 Task: Add a signature Gary Collins containing 'Have a great Memorial Day, Gary Collins' to email address softage.1@softage.net and add a folder Jewelry
Action: Mouse moved to (107, 118)
Screenshot: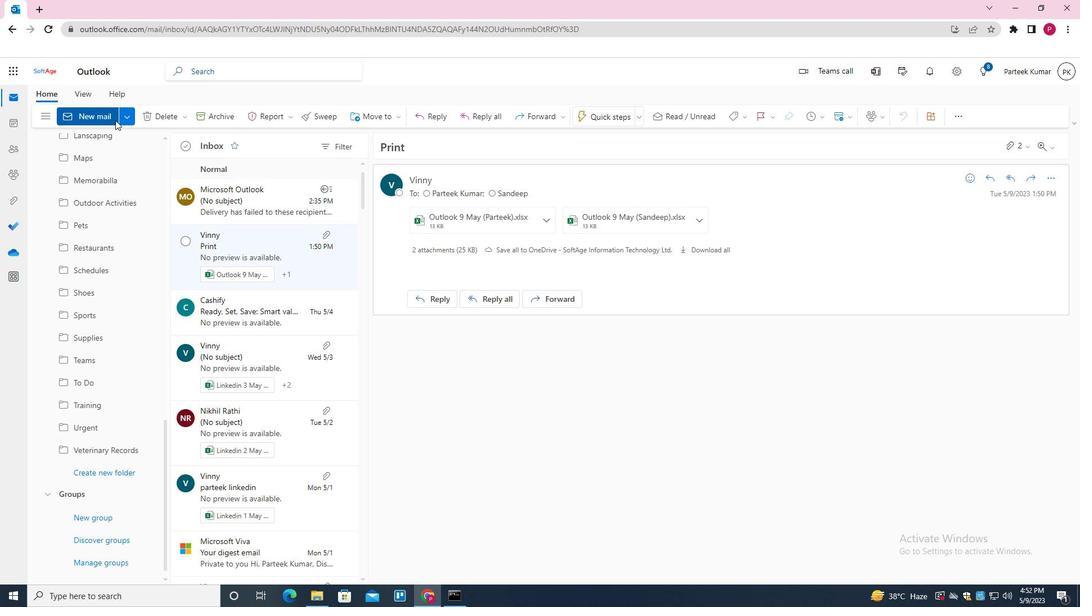 
Action: Mouse pressed left at (107, 118)
Screenshot: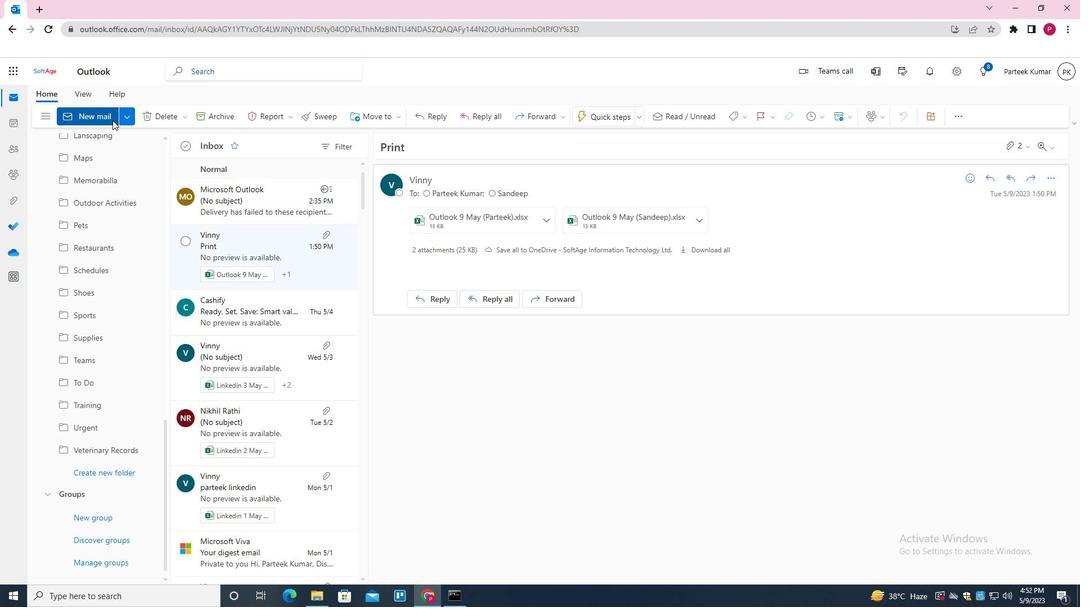 
Action: Mouse moved to (467, 256)
Screenshot: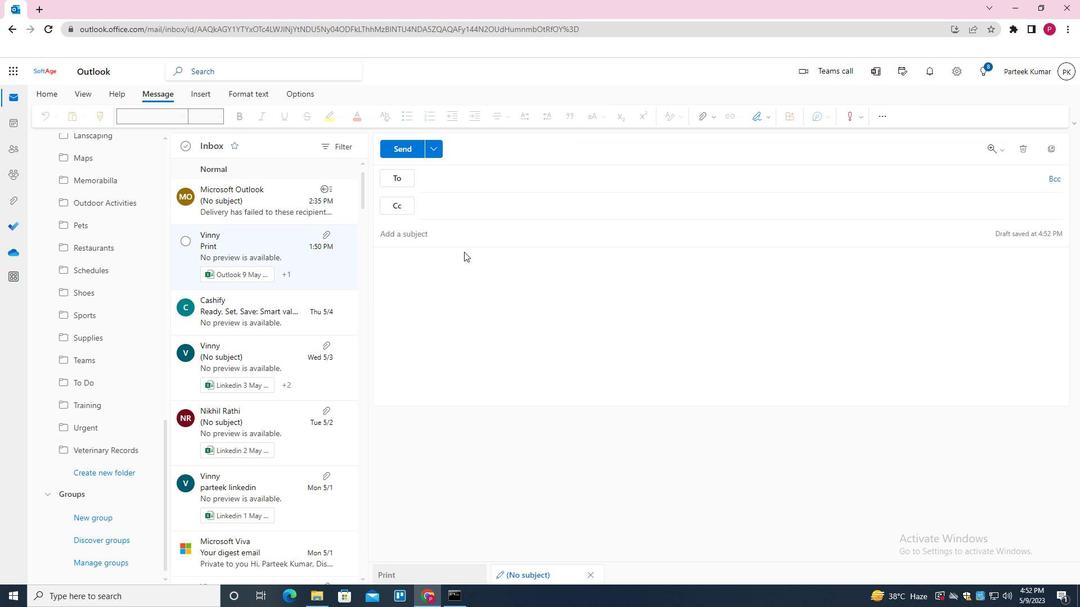 
Action: Mouse pressed left at (467, 256)
Screenshot: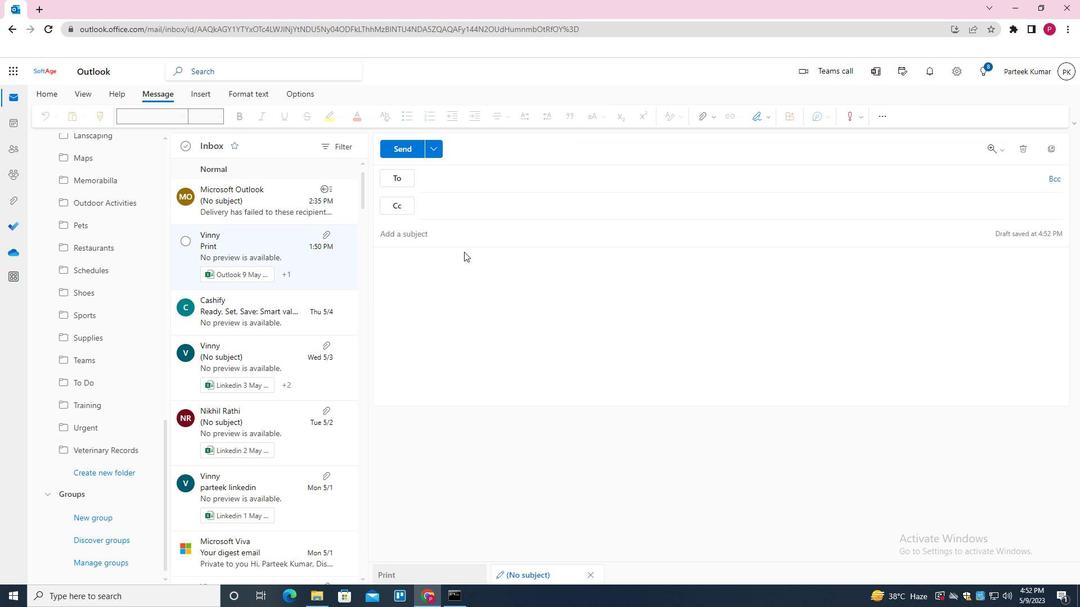 
Action: Mouse moved to (669, 301)
Screenshot: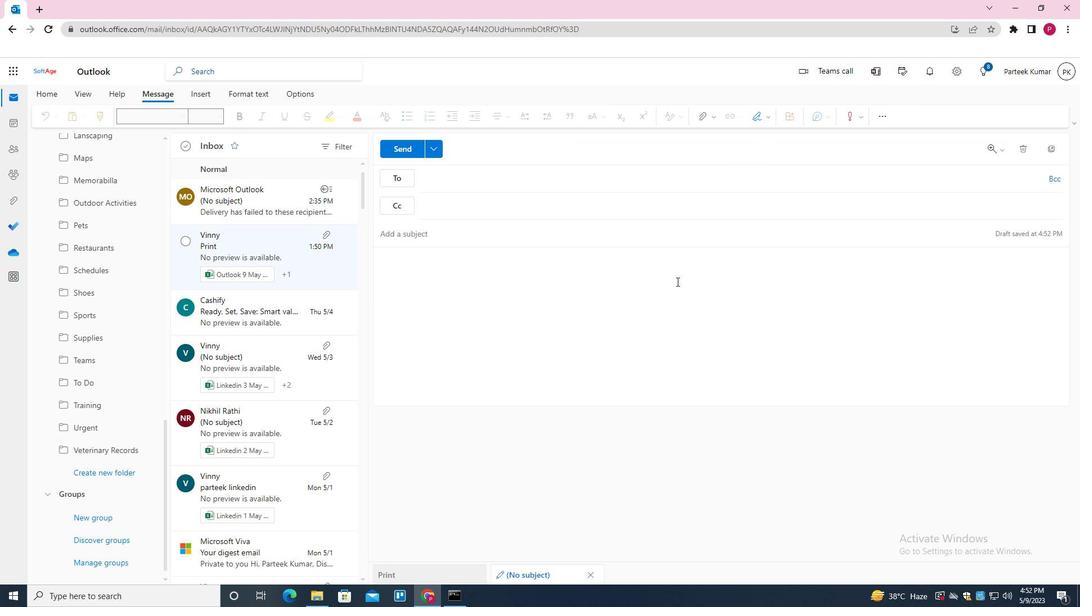 
Action: Mouse pressed left at (669, 301)
Screenshot: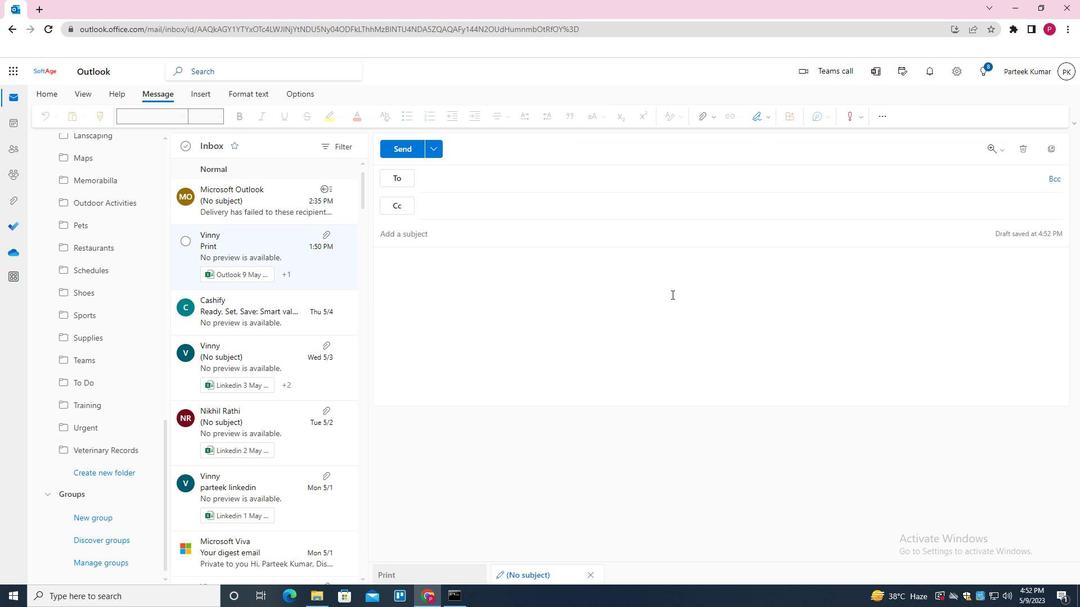 
Action: Mouse moved to (769, 116)
Screenshot: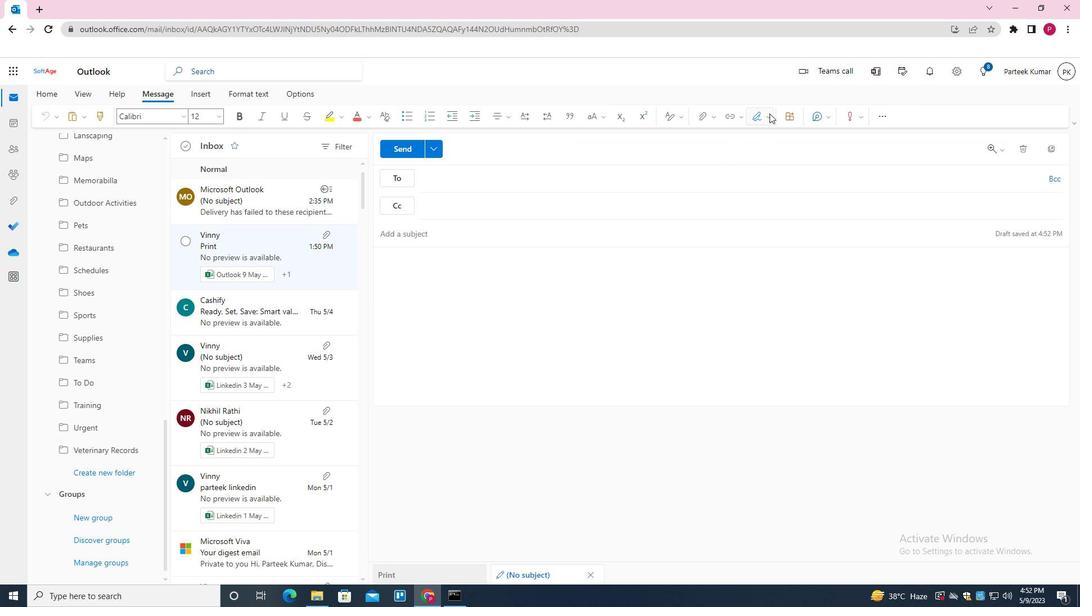 
Action: Mouse pressed left at (769, 116)
Screenshot: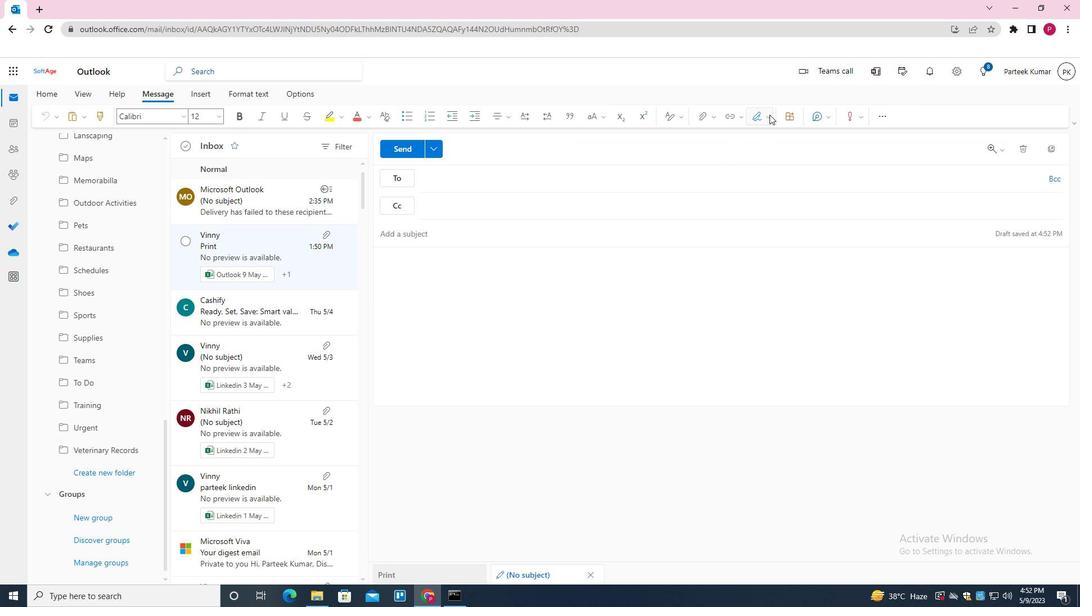 
Action: Mouse moved to (702, 451)
Screenshot: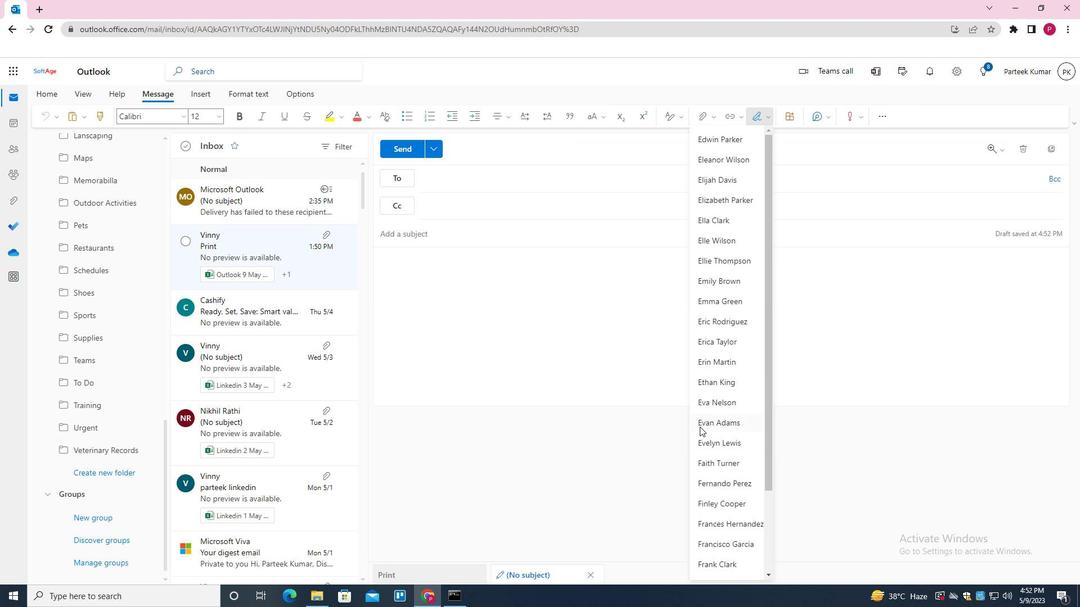 
Action: Mouse scrolled (702, 451) with delta (0, 0)
Screenshot: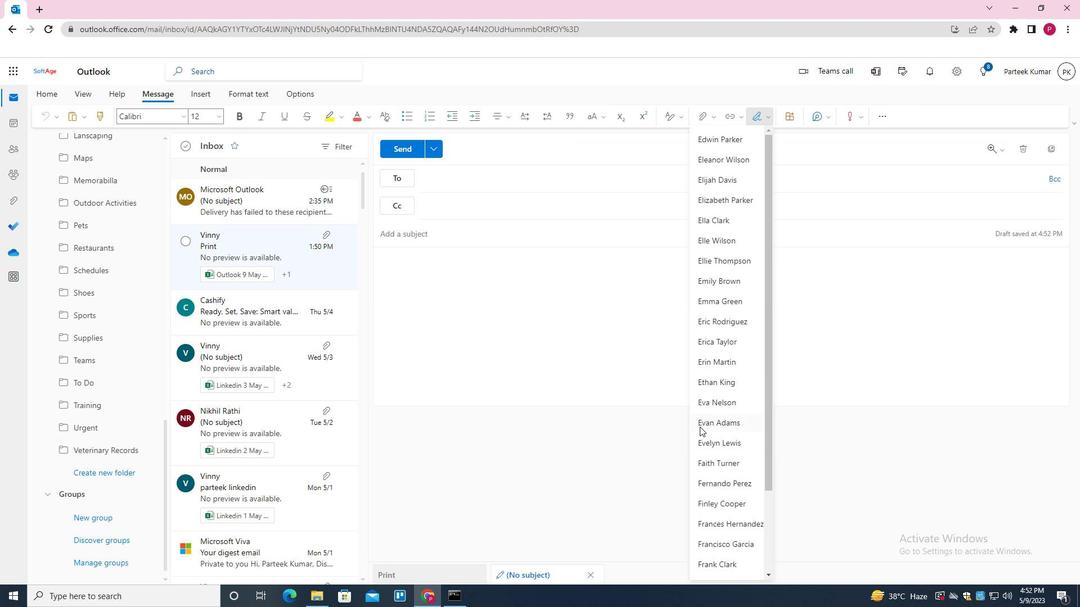 
Action: Mouse moved to (702, 456)
Screenshot: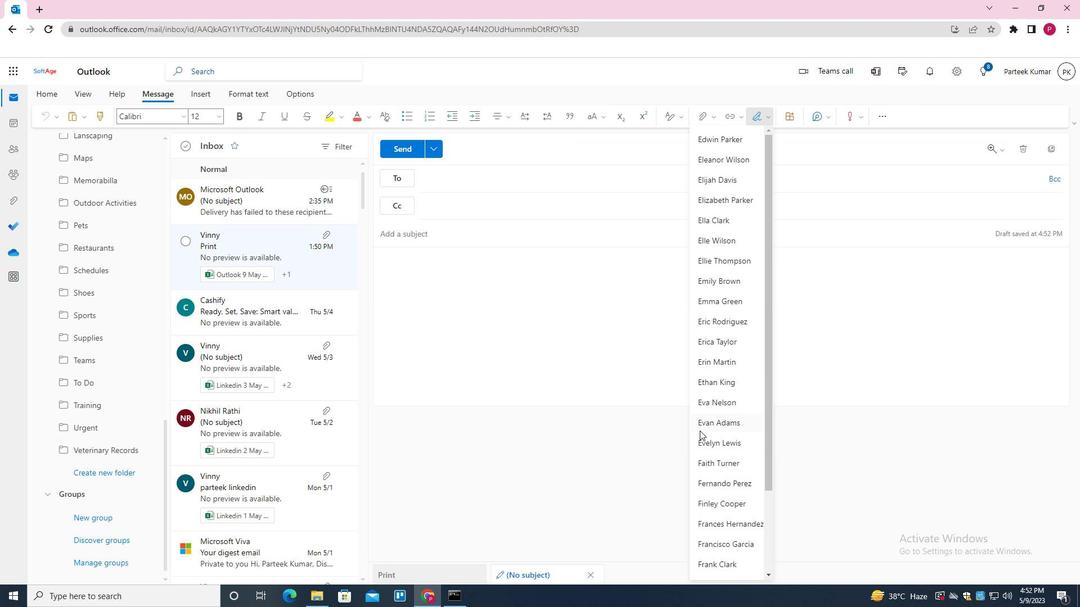 
Action: Mouse scrolled (702, 455) with delta (0, 0)
Screenshot: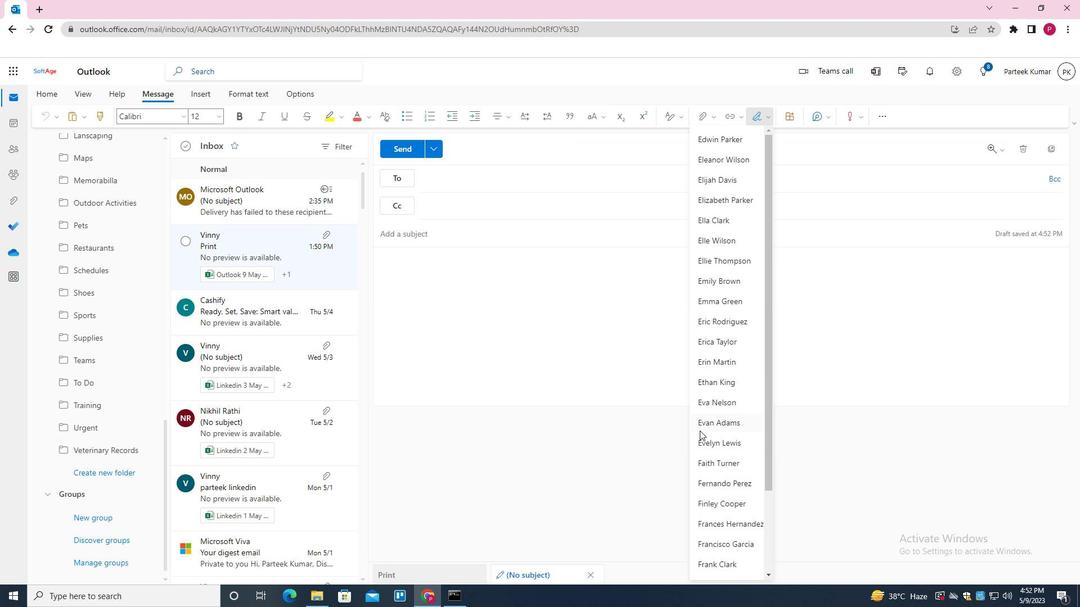 
Action: Mouse moved to (702, 462)
Screenshot: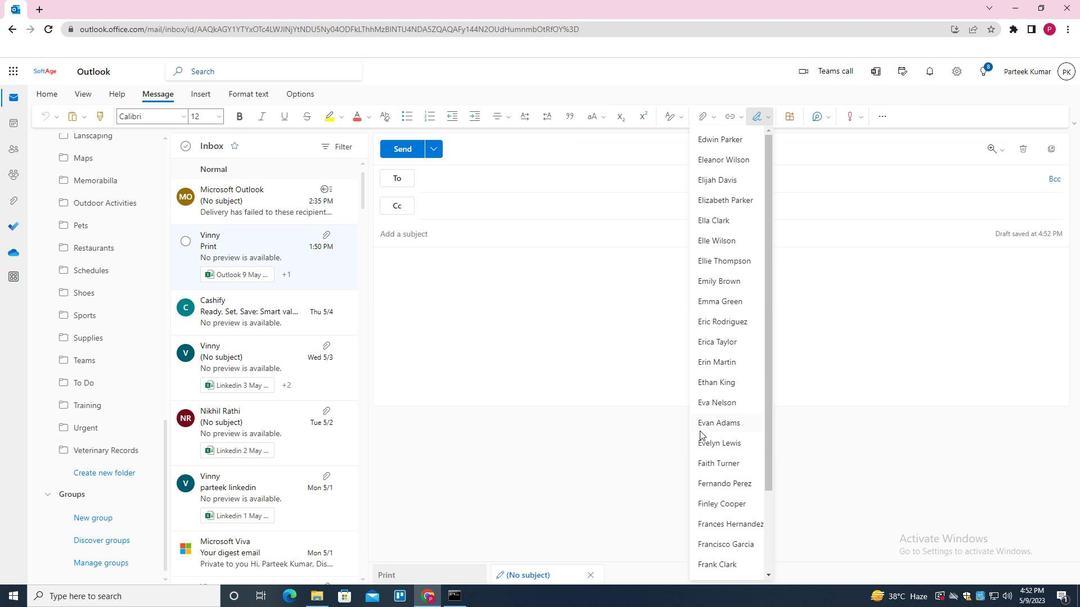 
Action: Mouse scrolled (702, 461) with delta (0, 0)
Screenshot: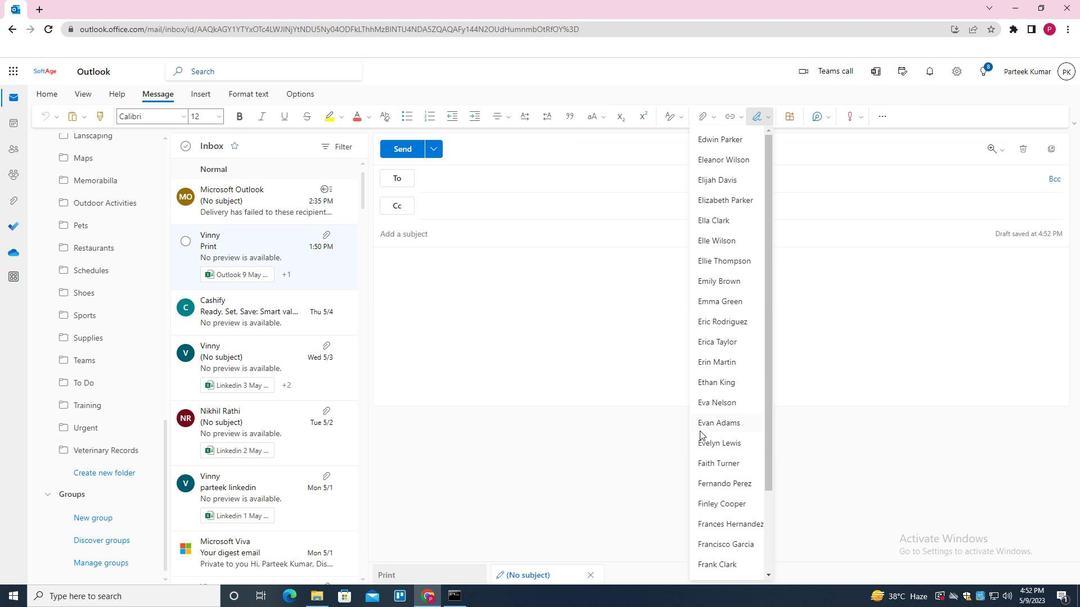 
Action: Mouse moved to (703, 466)
Screenshot: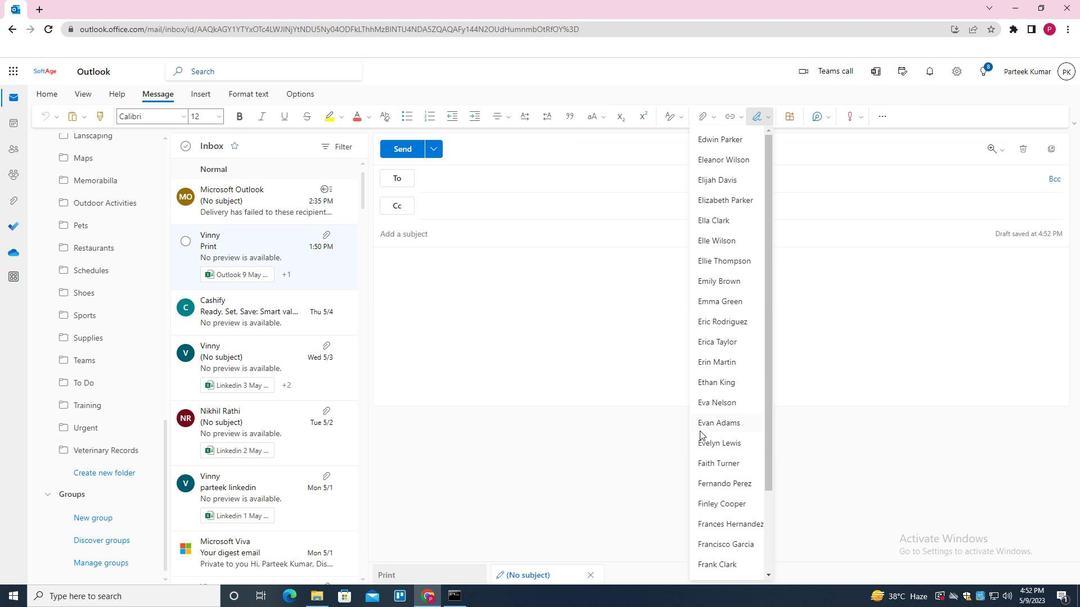 
Action: Mouse scrolled (703, 465) with delta (0, 0)
Screenshot: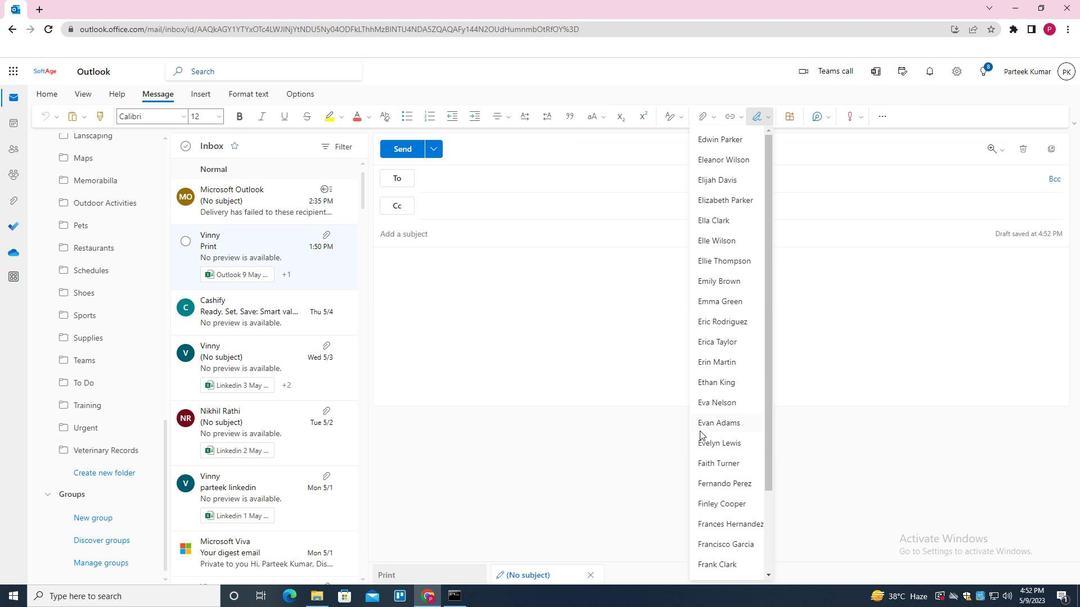 
Action: Mouse moved to (704, 473)
Screenshot: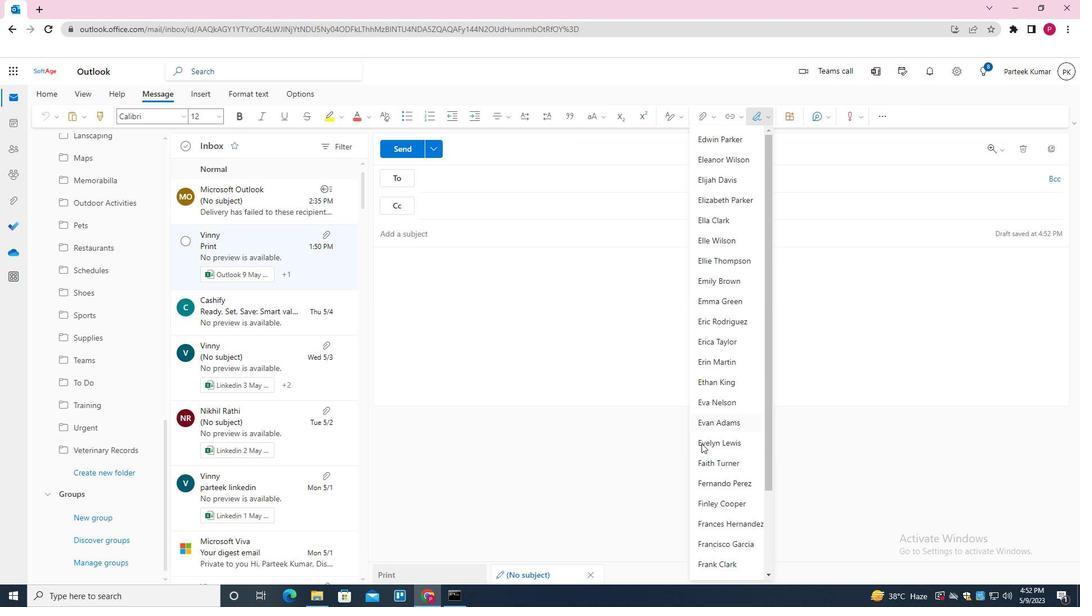 
Action: Mouse scrolled (704, 473) with delta (0, 0)
Screenshot: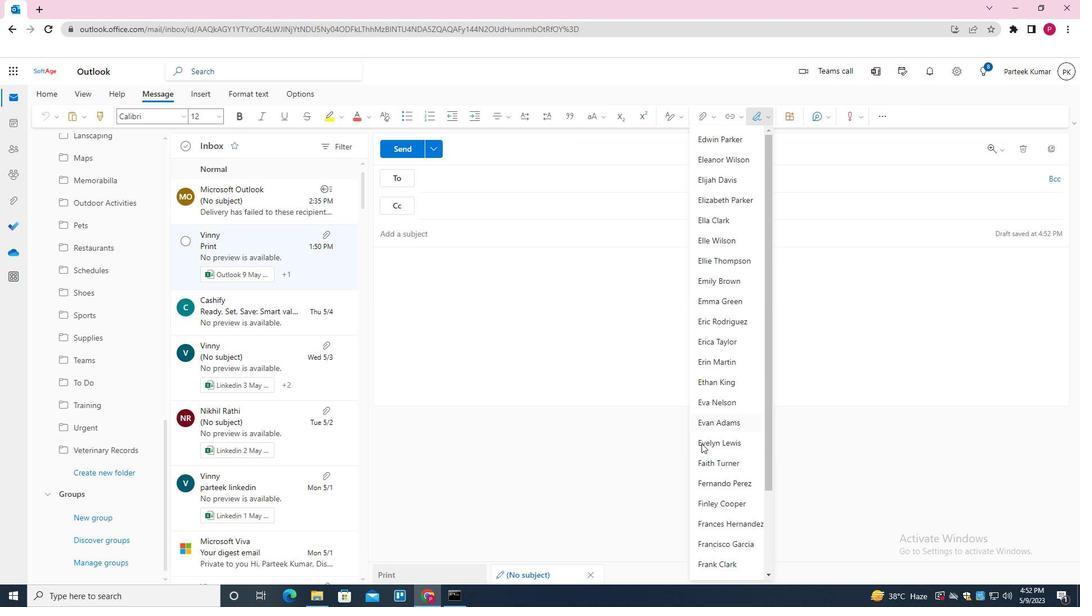 
Action: Mouse moved to (724, 567)
Screenshot: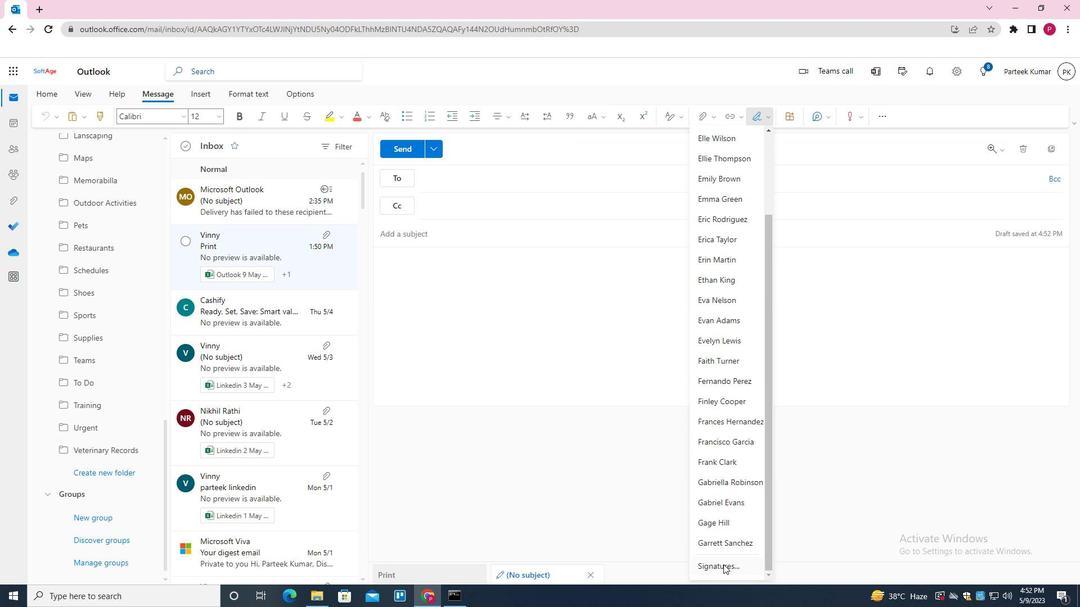 
Action: Mouse pressed left at (724, 567)
Screenshot: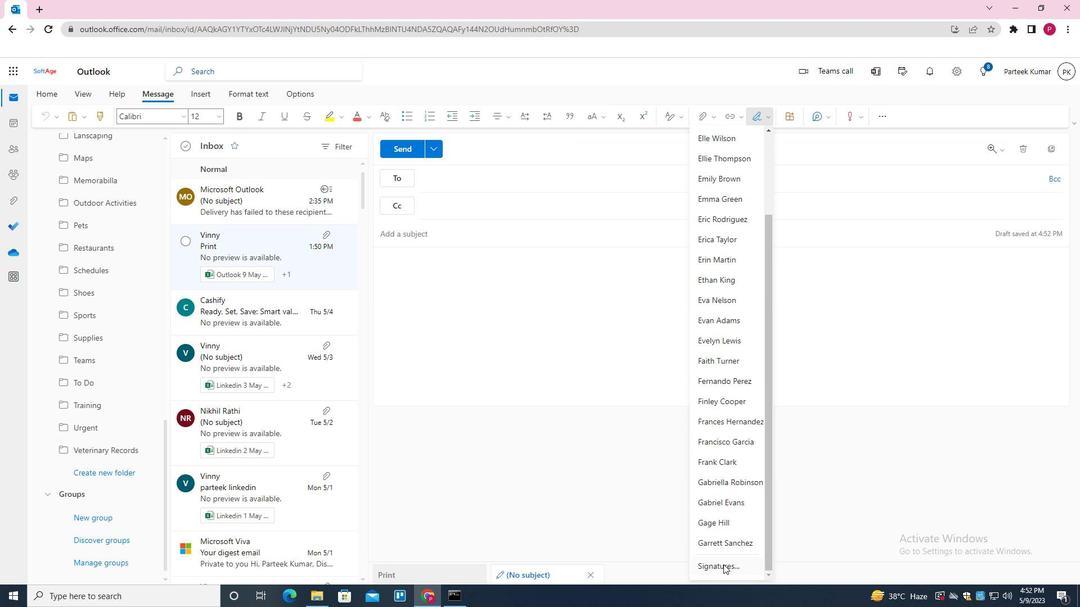
Action: Mouse moved to (467, 185)
Screenshot: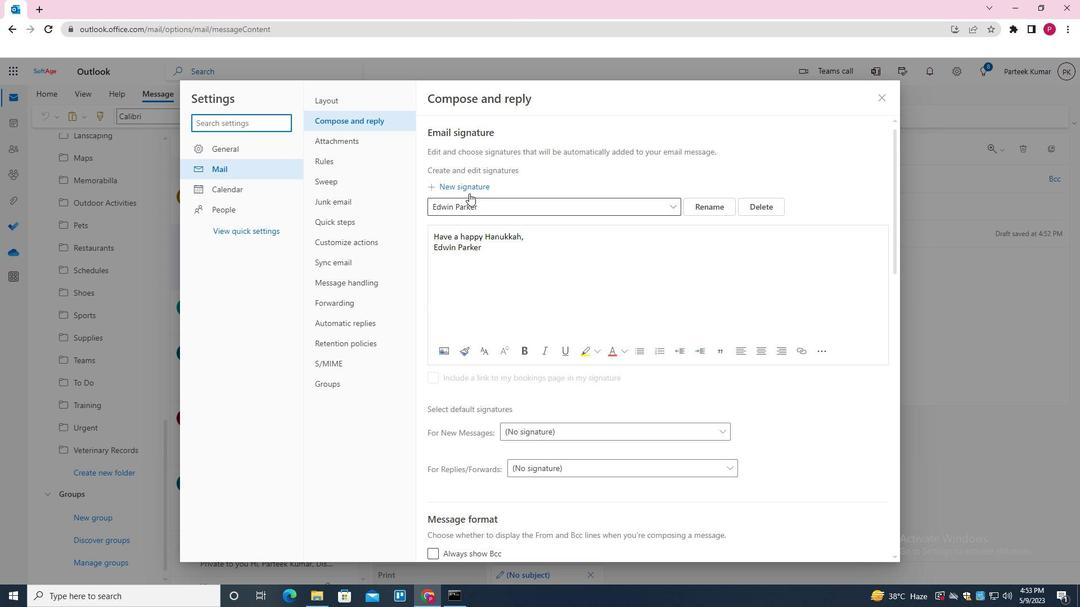
Action: Mouse pressed left at (467, 185)
Screenshot: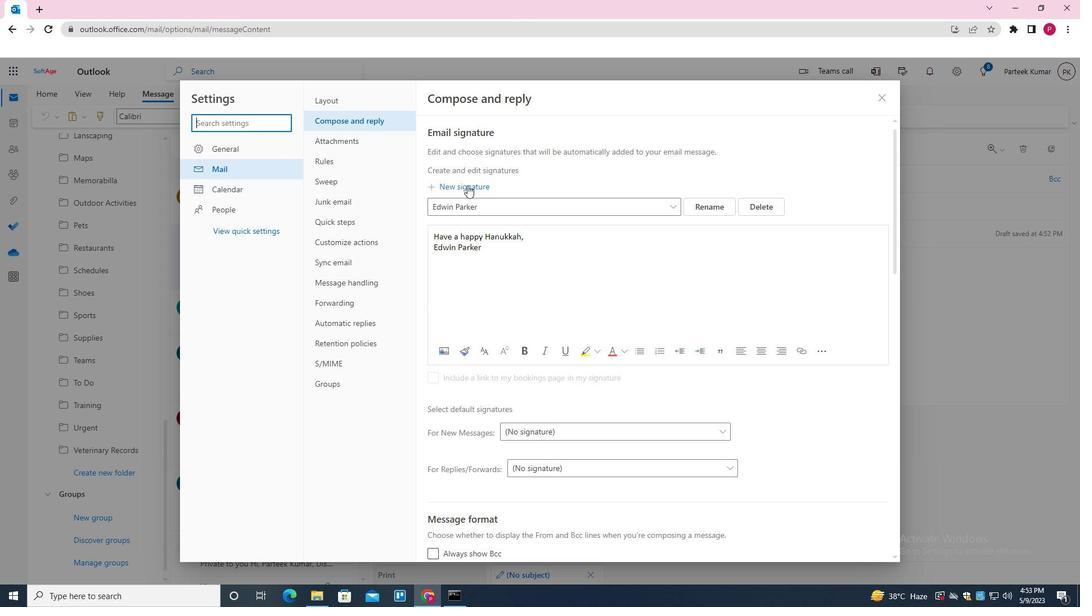 
Action: Mouse moved to (476, 204)
Screenshot: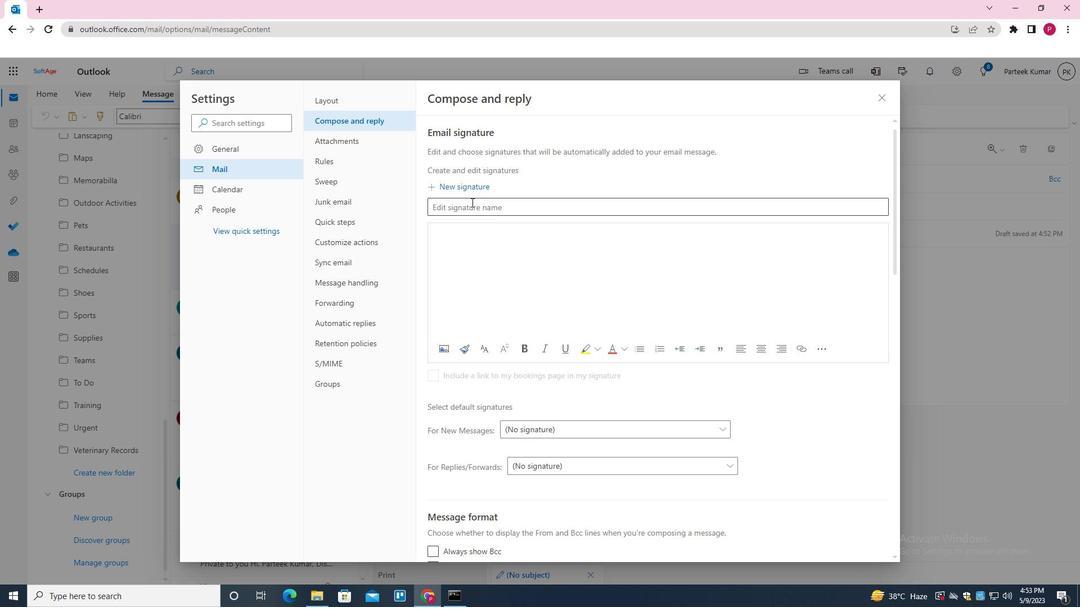 
Action: Mouse pressed left at (476, 204)
Screenshot: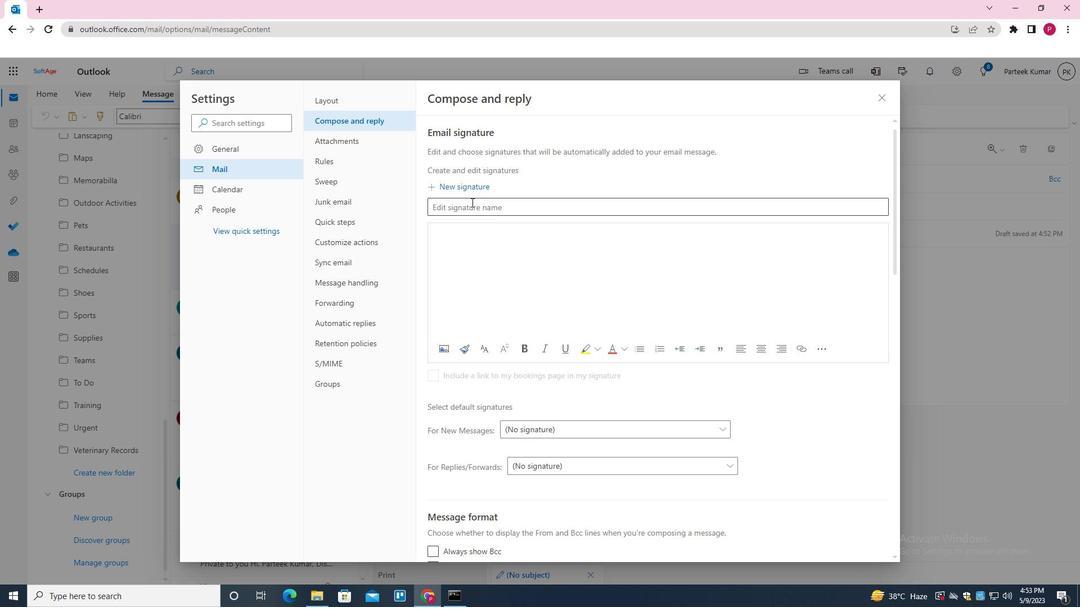 
Action: Mouse moved to (478, 204)
Screenshot: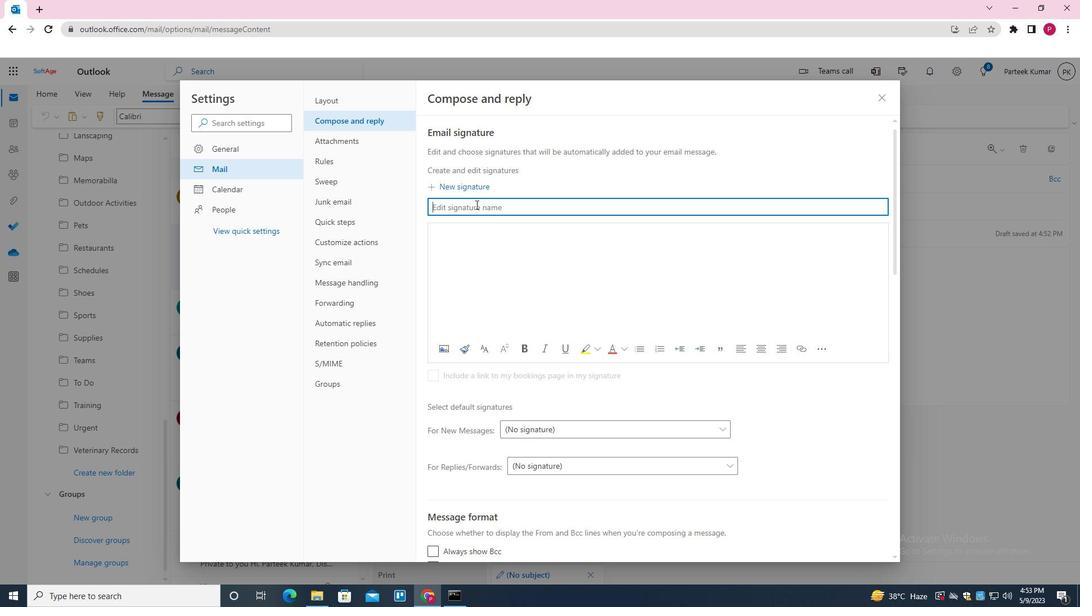 
Action: Key pressed <Key.shift>GARRY<Key.space><Key.shift>COLLINS
Screenshot: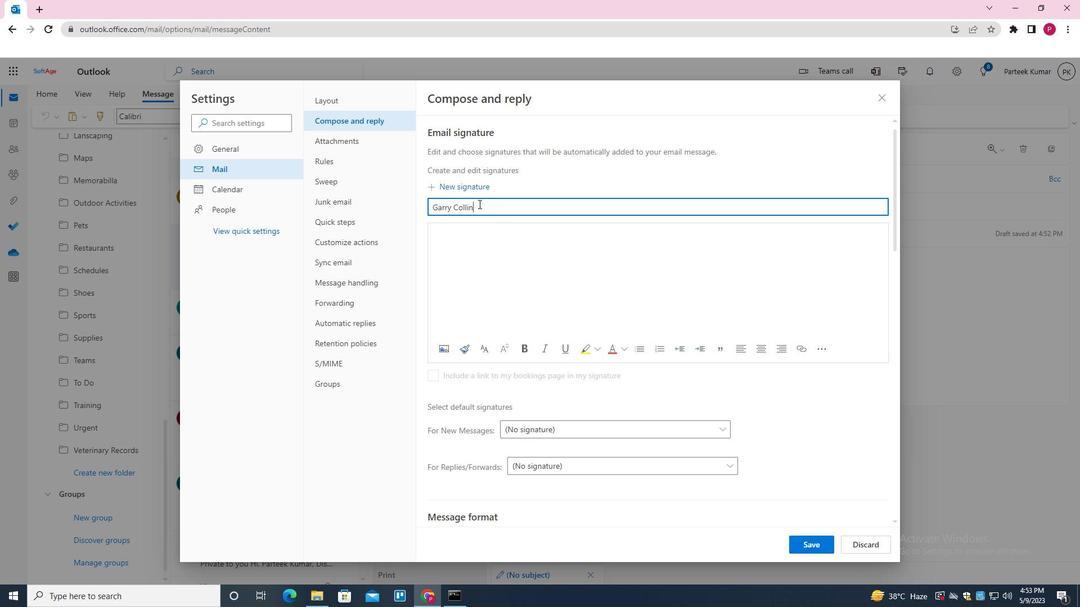 
Action: Mouse moved to (461, 232)
Screenshot: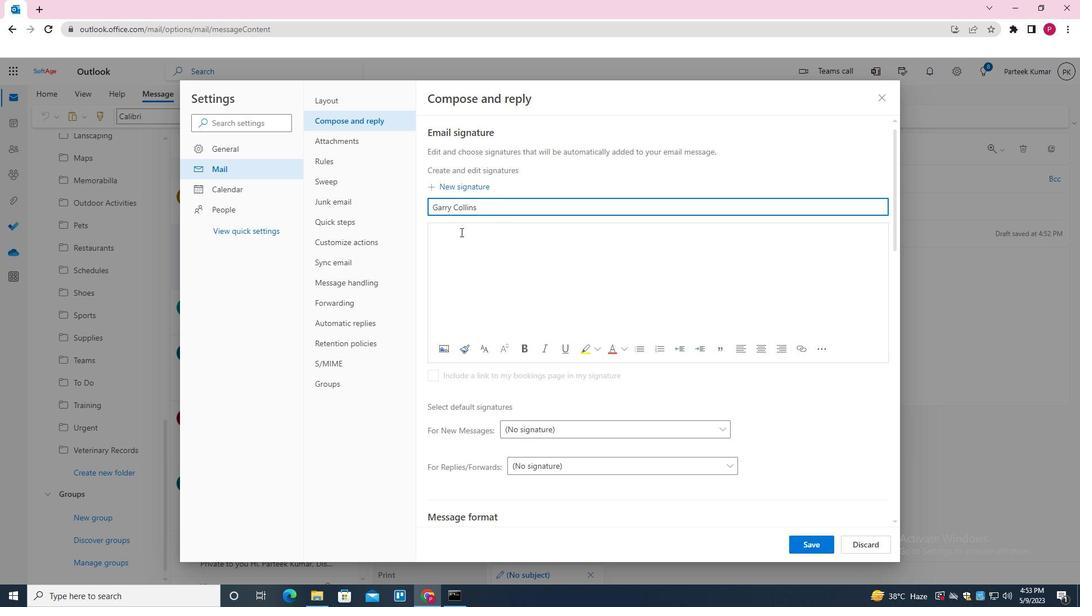 
Action: Mouse pressed left at (461, 232)
Screenshot: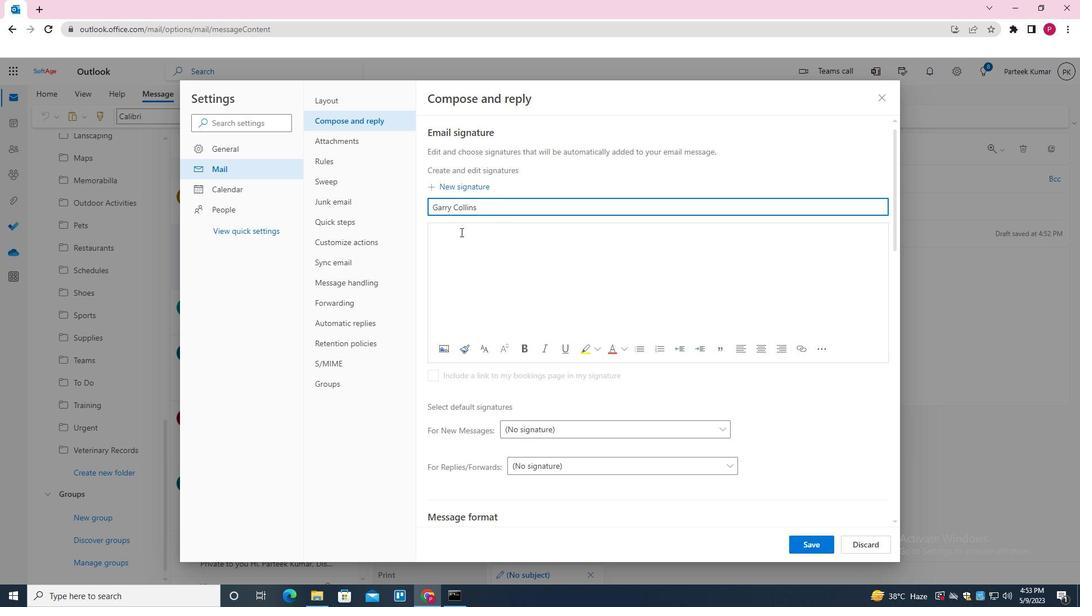 
Action: Mouse moved to (461, 234)
Screenshot: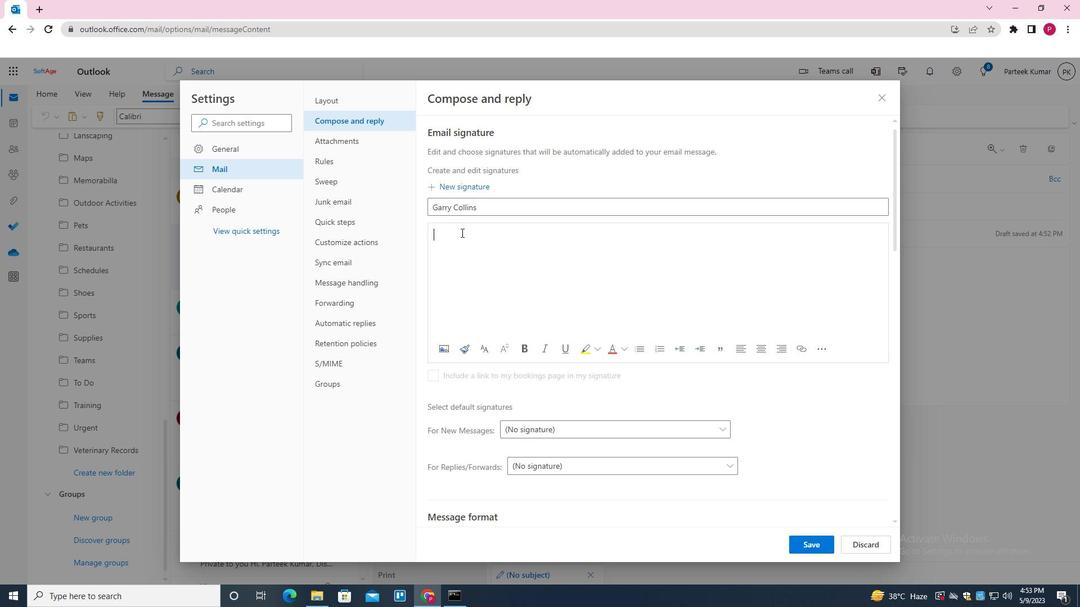 
Action: Key pressed <Key.shift>HAVE<Key.space>A<Key.space>GREAT<Key.space><Key.shift>MEMORIAL<Key.space><Key.shift>DAY,<Key.enter><Key.shift>GARY<Key.space><Key.backspace><Key.backspace>RY<Key.space><Key.shift><Key.shift>COLLINS
Screenshot: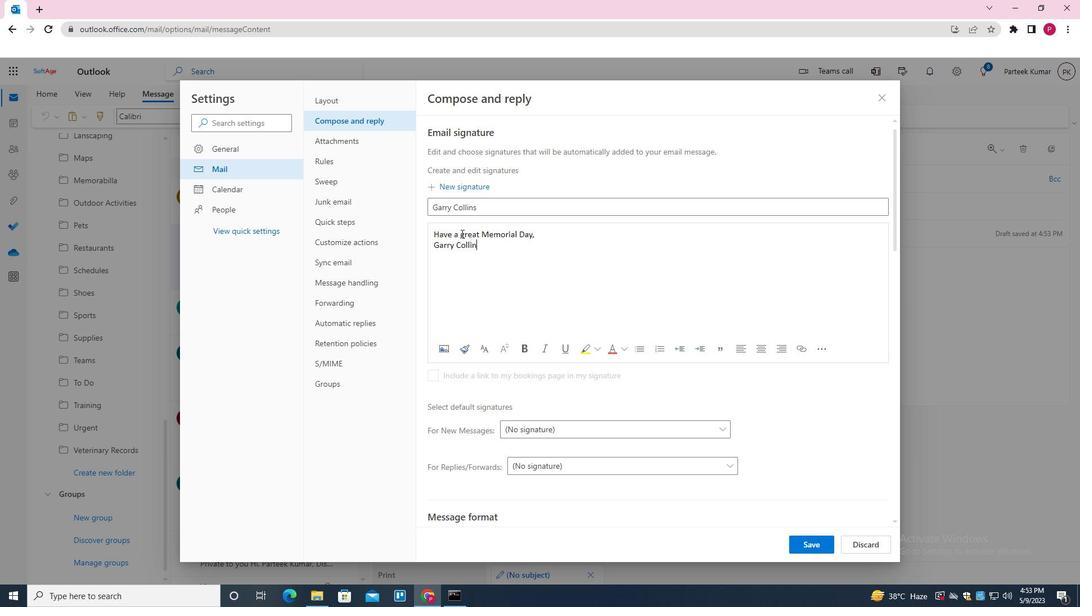 
Action: Mouse moved to (827, 546)
Screenshot: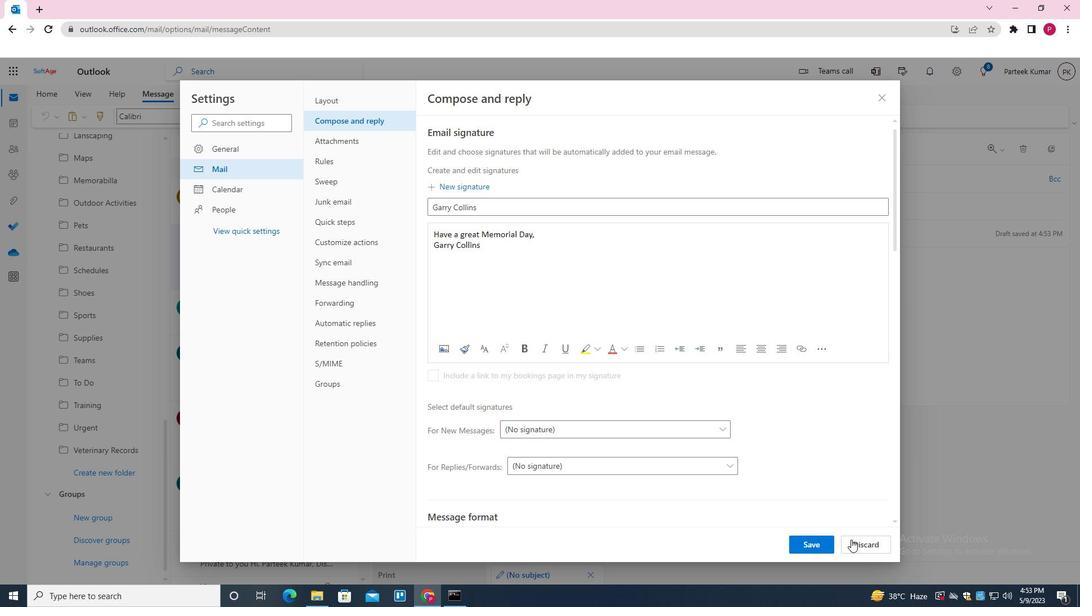 
Action: Mouse pressed left at (827, 546)
Screenshot: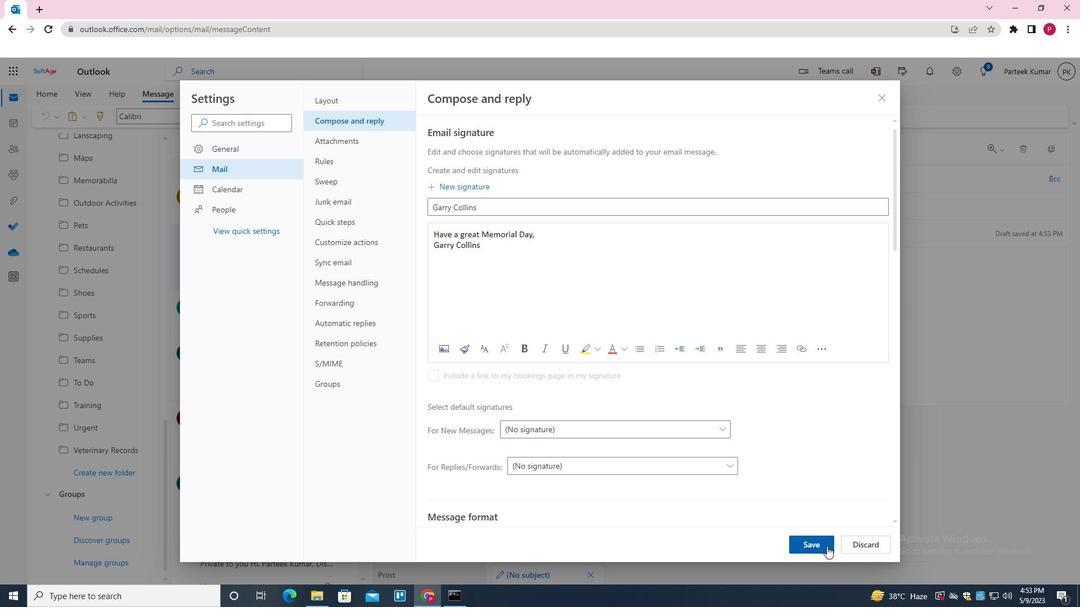 
Action: Mouse moved to (881, 99)
Screenshot: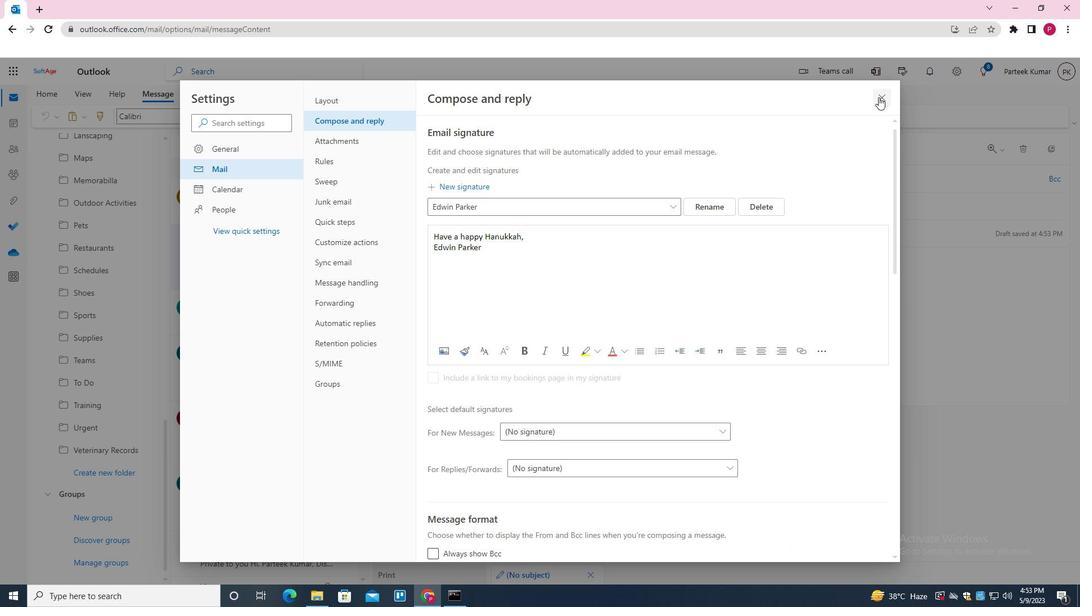
Action: Mouse pressed left at (881, 99)
Screenshot: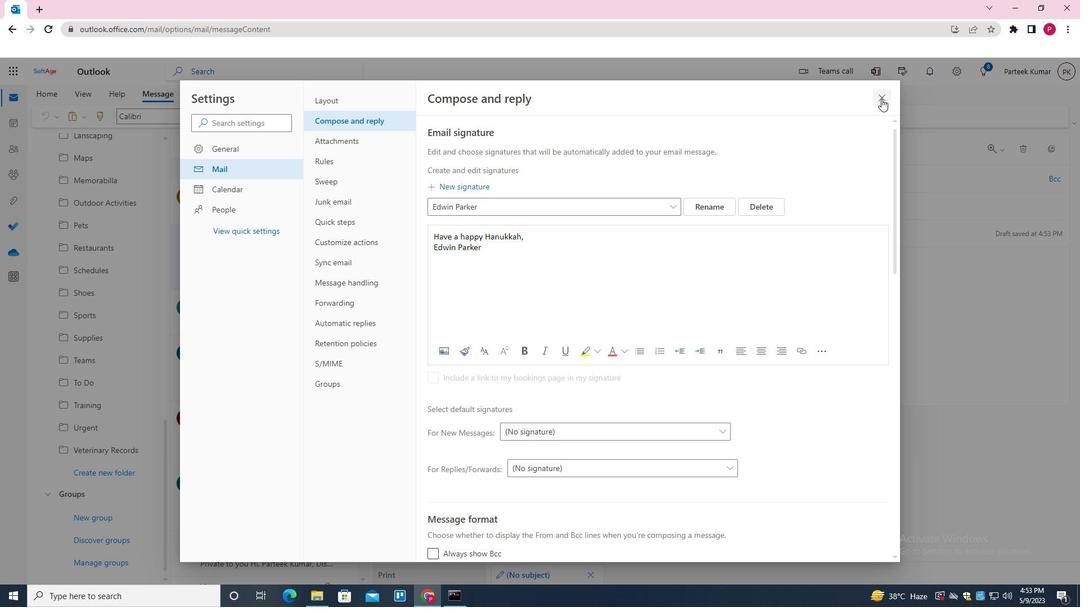 
Action: Mouse moved to (485, 280)
Screenshot: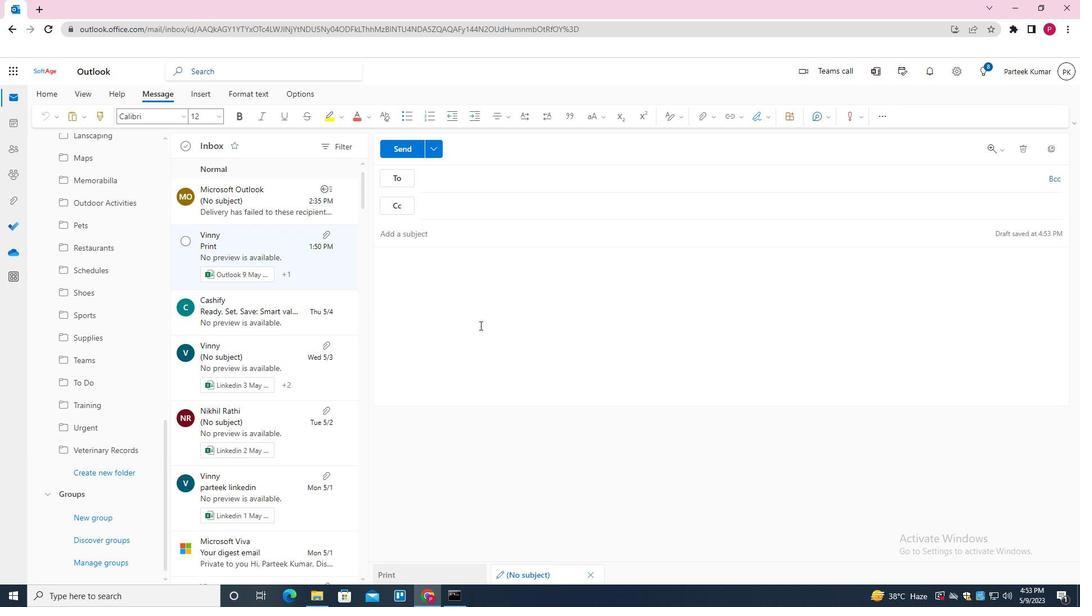 
Action: Mouse pressed left at (485, 280)
Screenshot: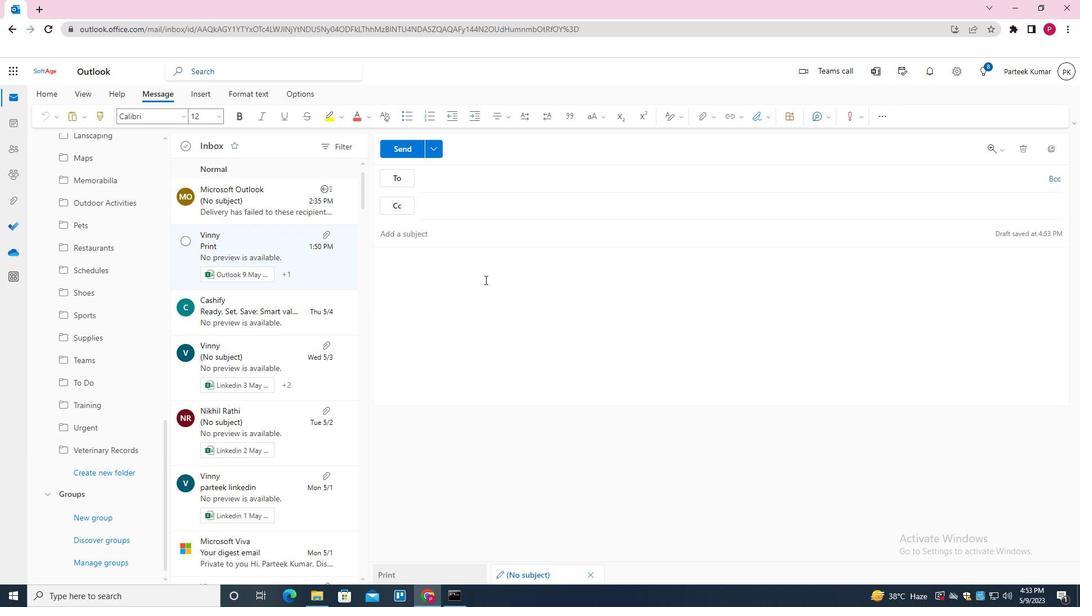 
Action: Mouse moved to (767, 119)
Screenshot: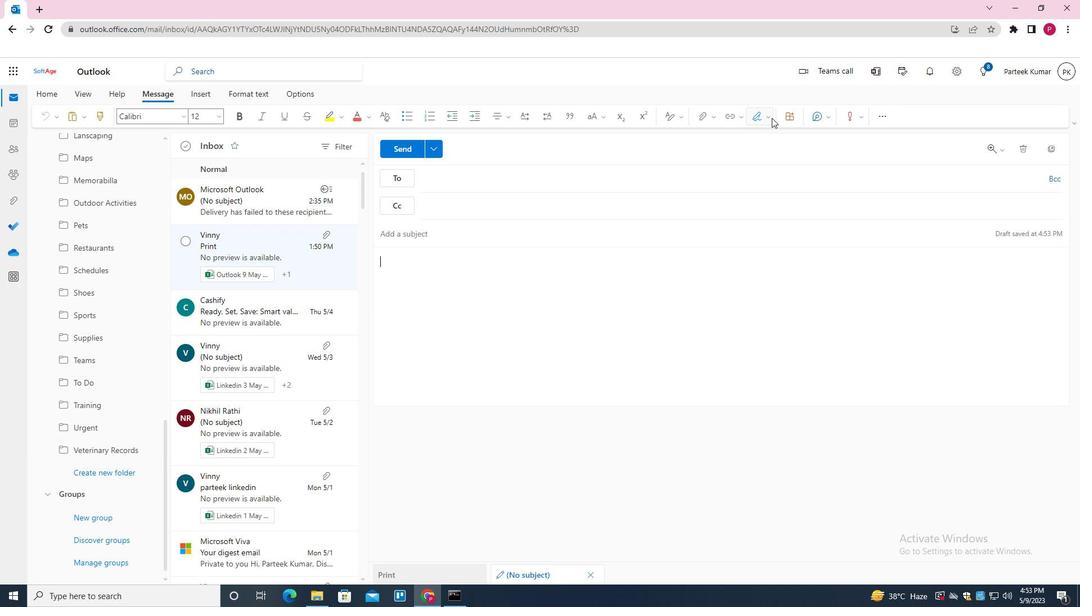 
Action: Mouse pressed left at (767, 119)
Screenshot: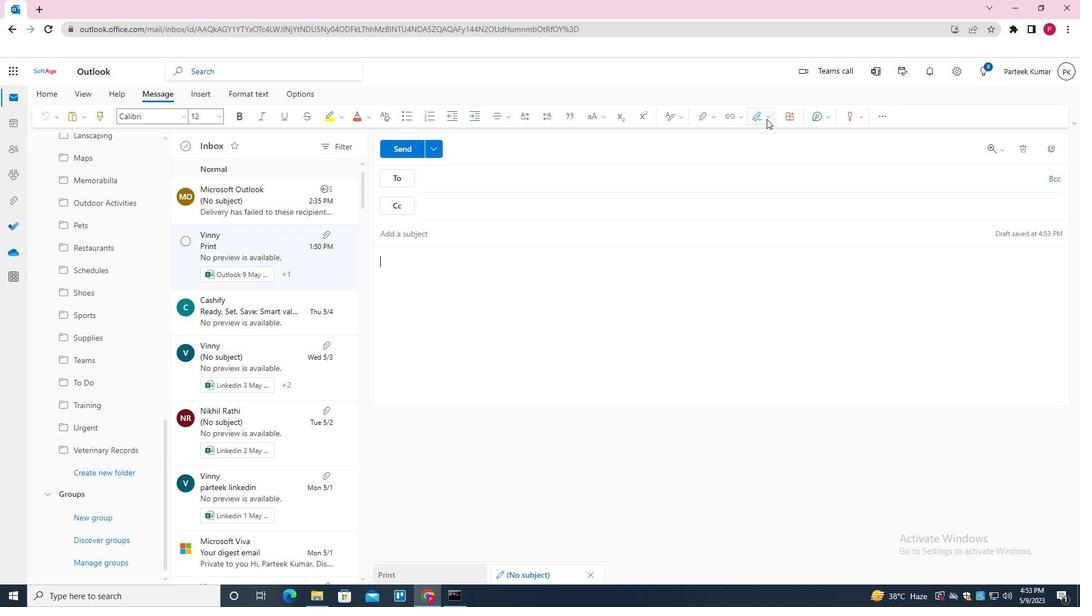 
Action: Mouse moved to (733, 383)
Screenshot: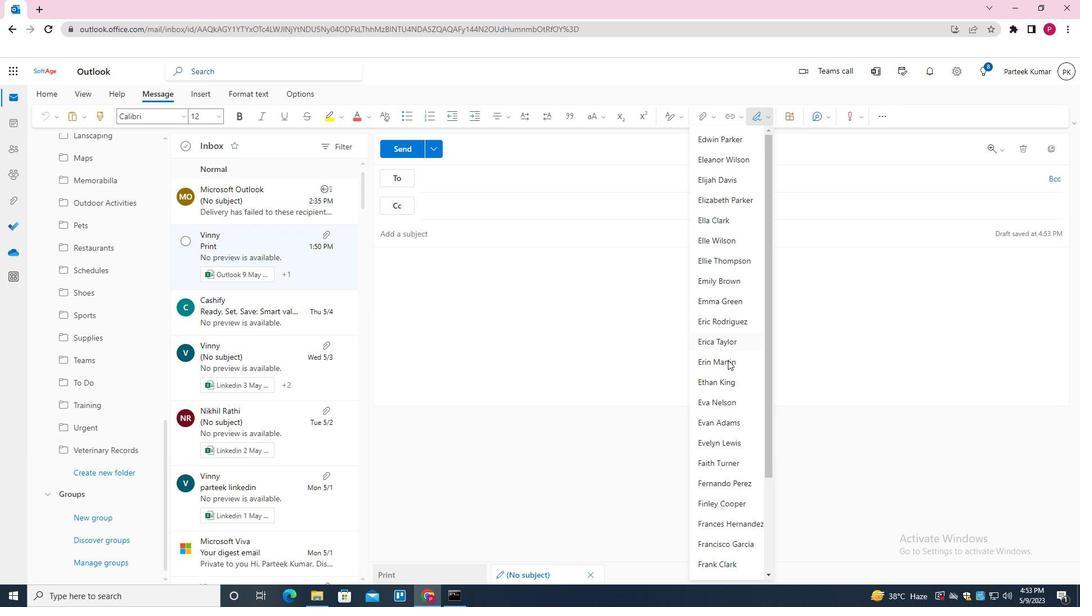 
Action: Mouse scrolled (733, 383) with delta (0, 0)
Screenshot: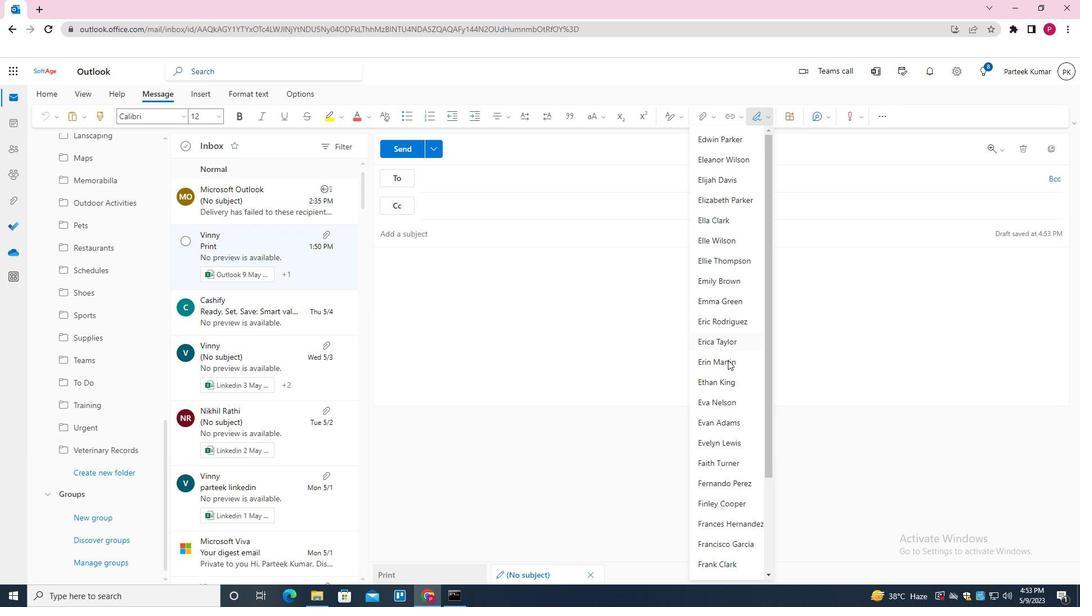 
Action: Mouse moved to (736, 397)
Screenshot: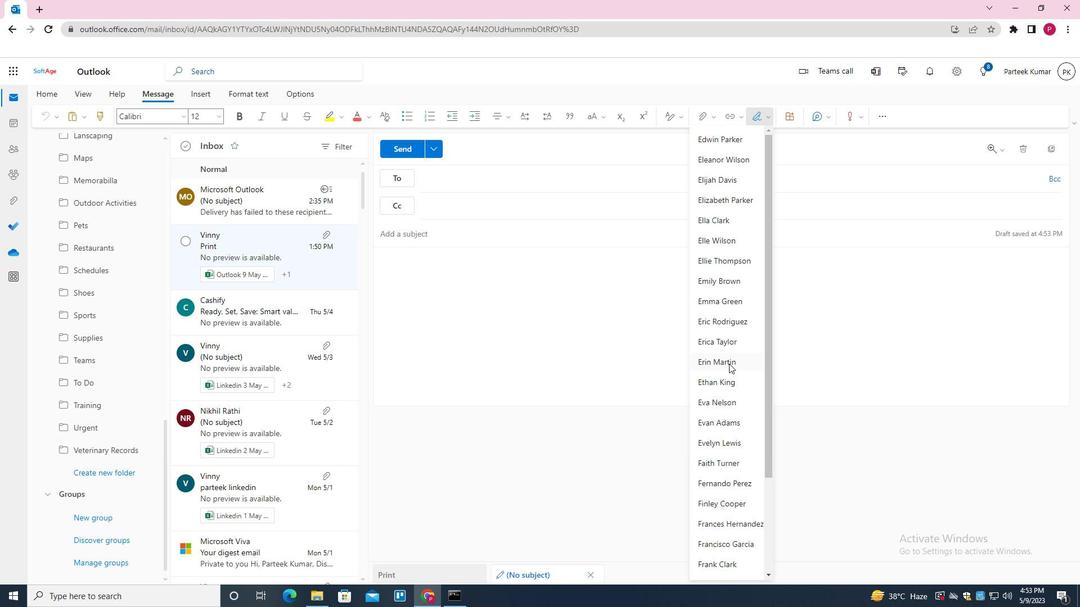
Action: Mouse scrolled (736, 397) with delta (0, 0)
Screenshot: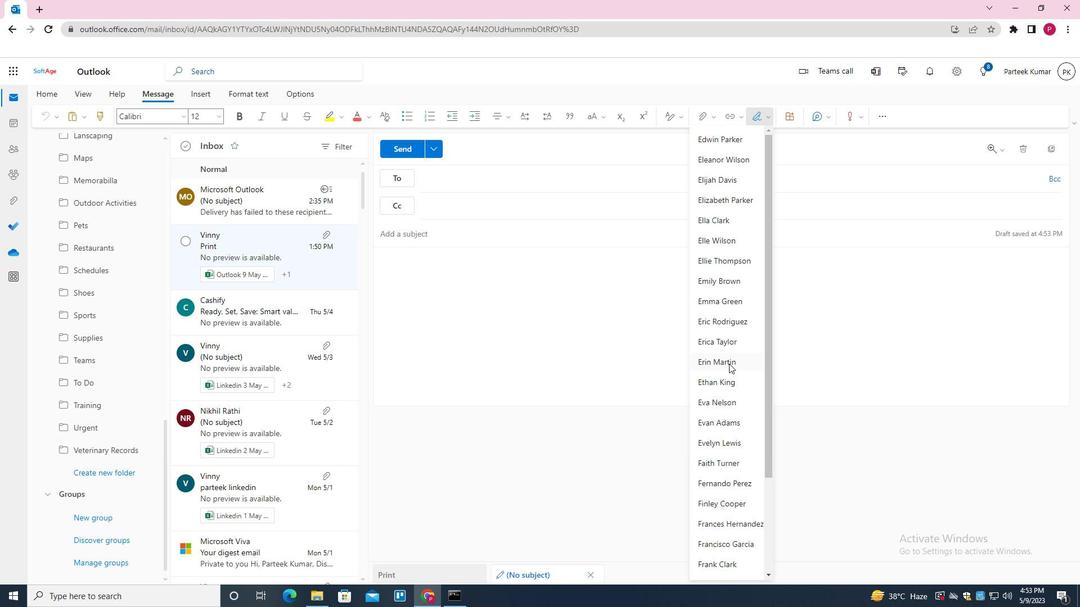 
Action: Mouse moved to (736, 406)
Screenshot: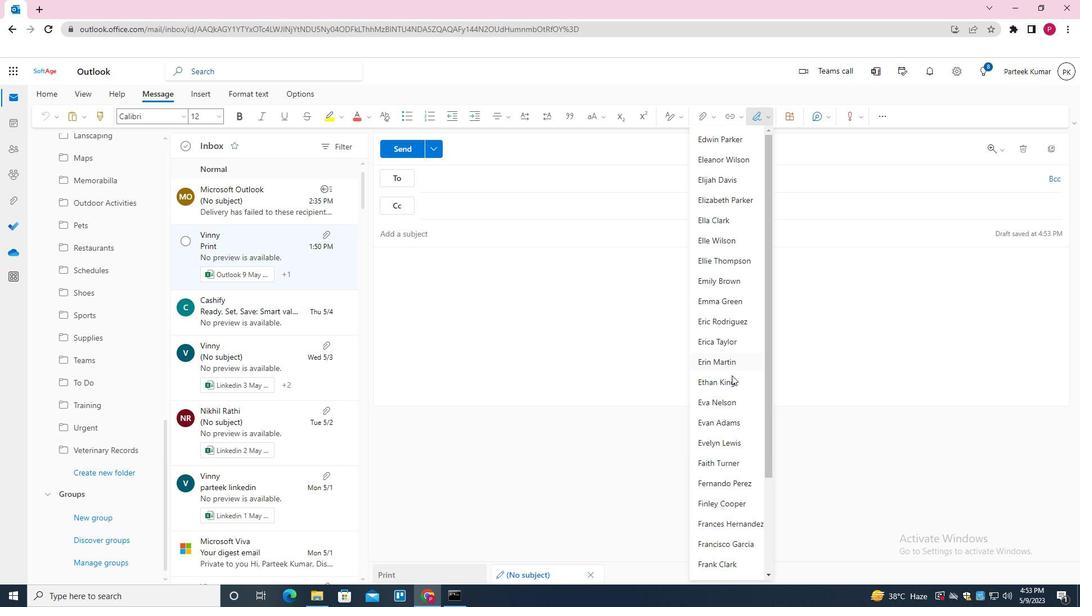 
Action: Mouse scrolled (736, 406) with delta (0, 0)
Screenshot: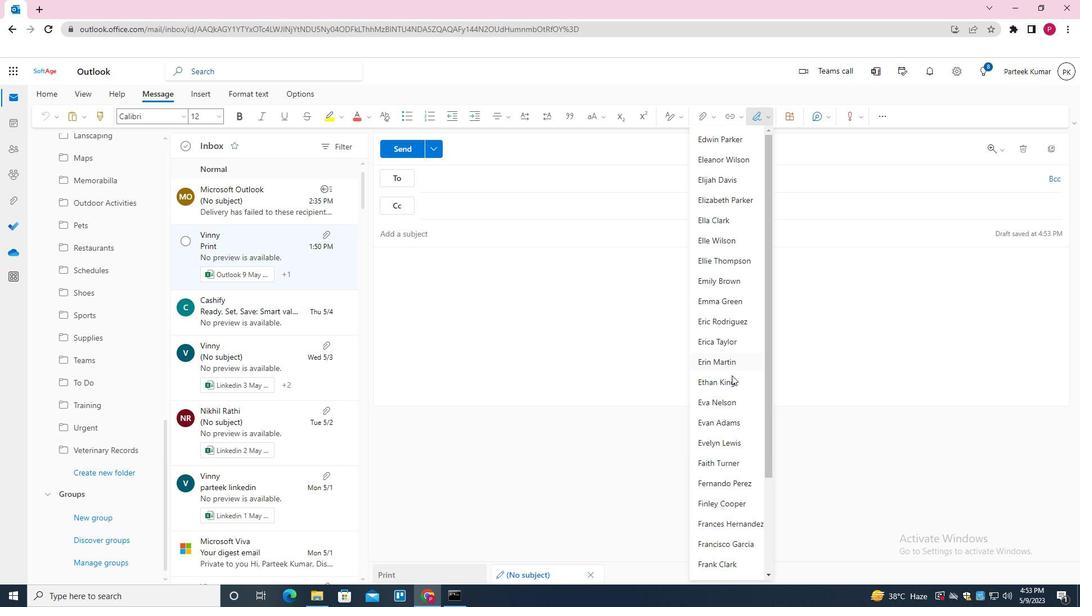 
Action: Mouse moved to (739, 420)
Screenshot: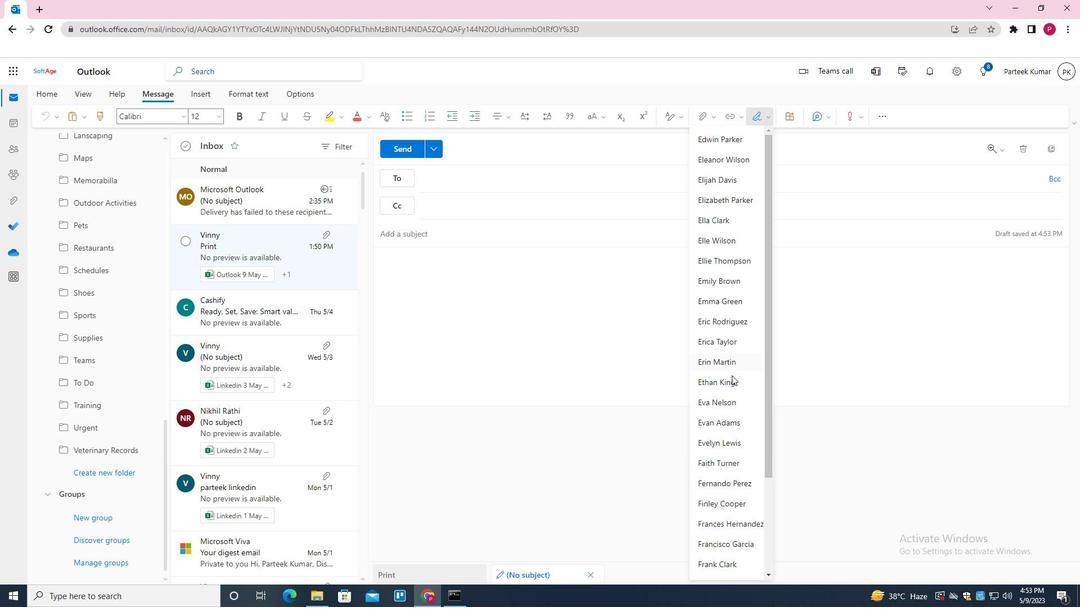 
Action: Mouse scrolled (739, 420) with delta (0, 0)
Screenshot: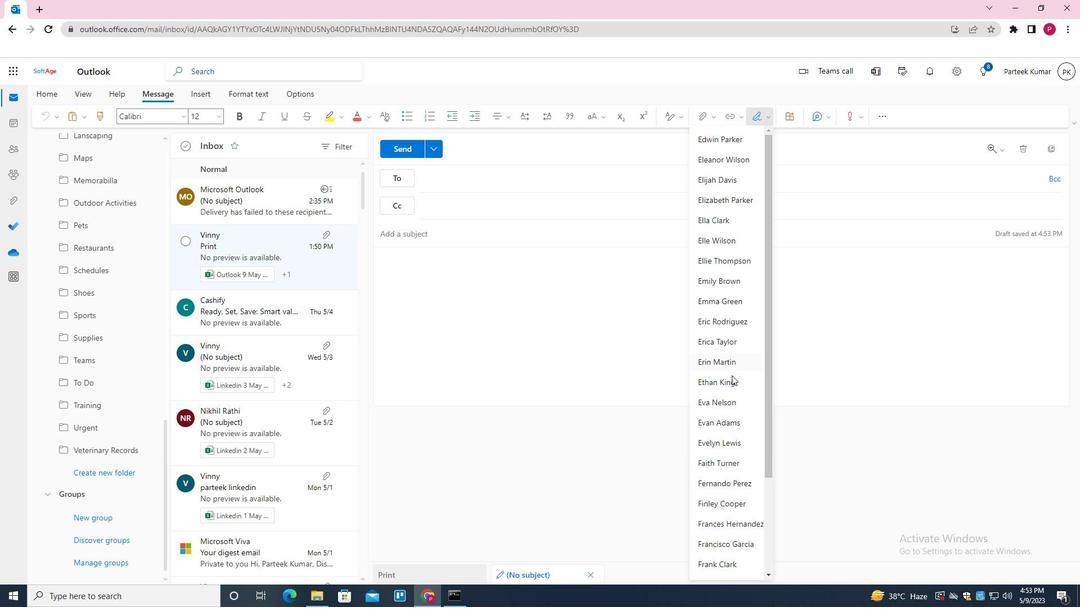 
Action: Mouse moved to (732, 538)
Screenshot: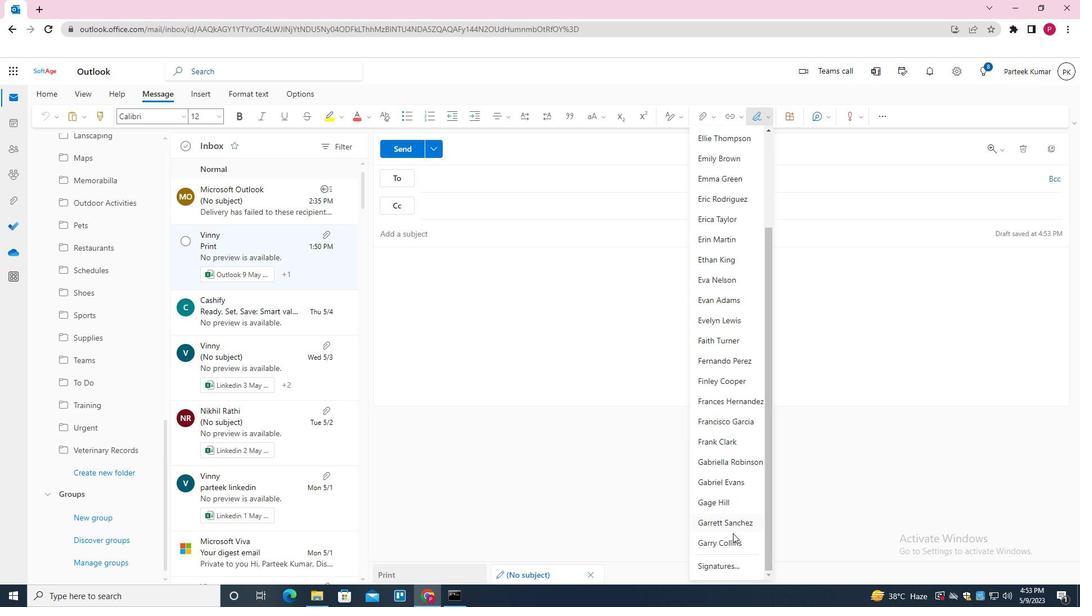 
Action: Mouse pressed left at (732, 538)
Screenshot: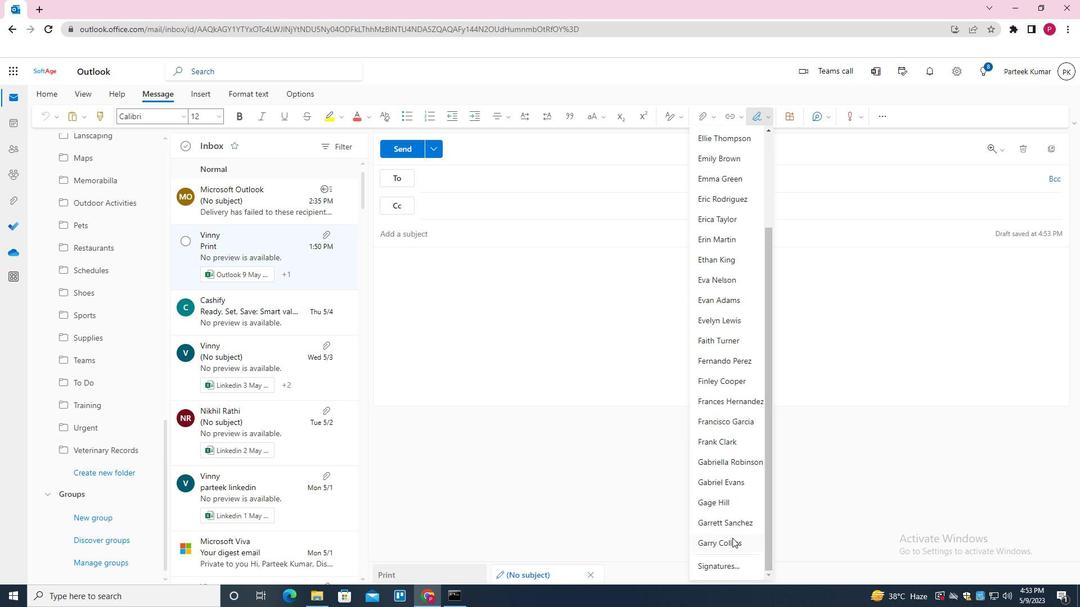 
Action: Mouse moved to (449, 180)
Screenshot: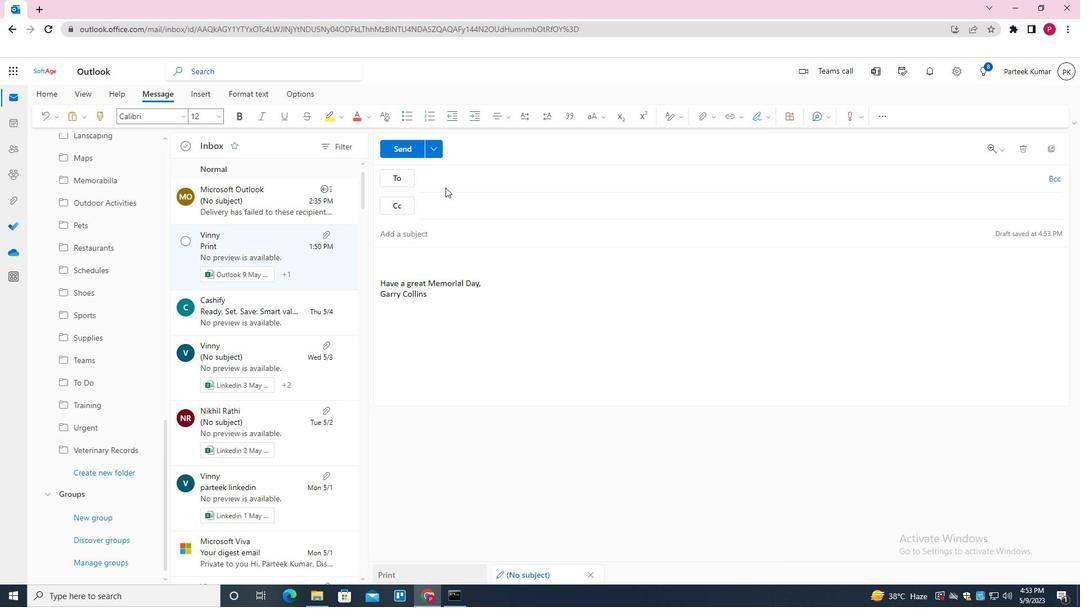 
Action: Mouse pressed left at (449, 180)
Screenshot: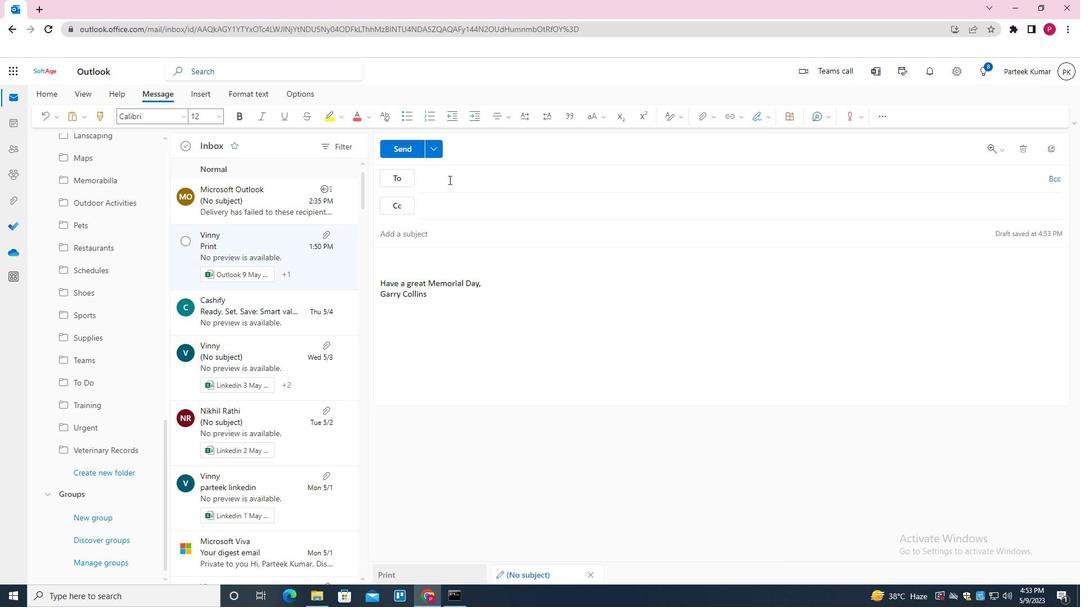 
Action: Key pressed SOFTAGE<Key.enter>
Screenshot: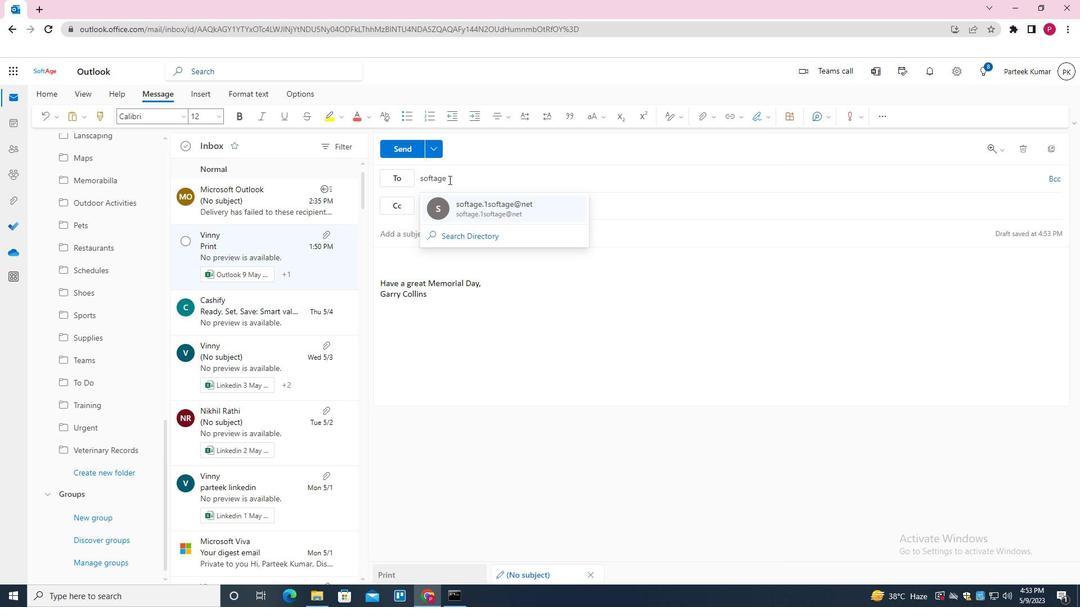 
Action: Mouse moved to (454, 351)
Screenshot: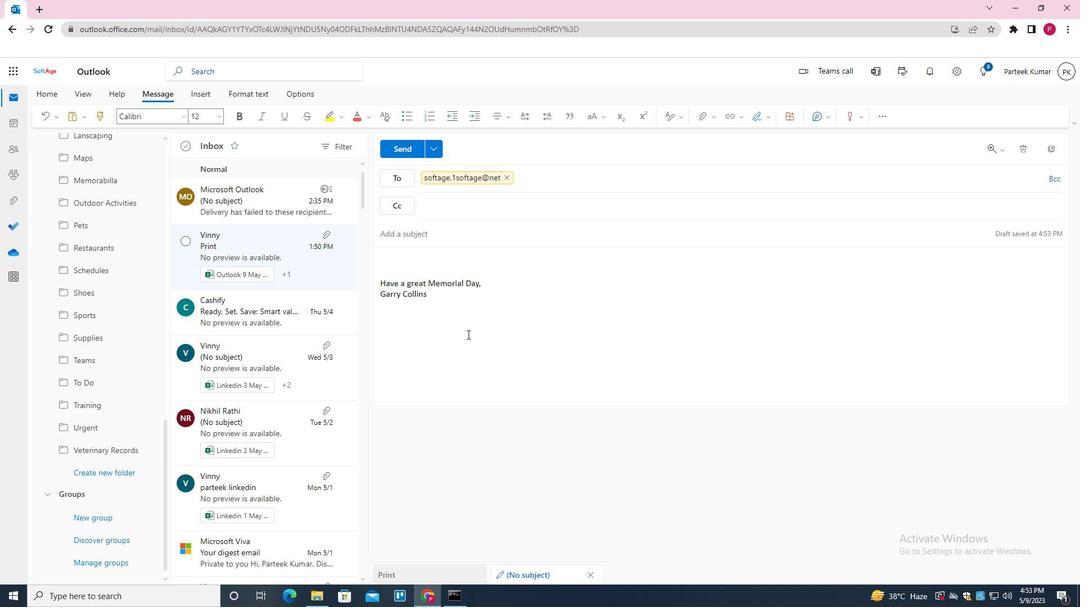 
Action: Mouse scrolled (454, 351) with delta (0, 0)
Screenshot: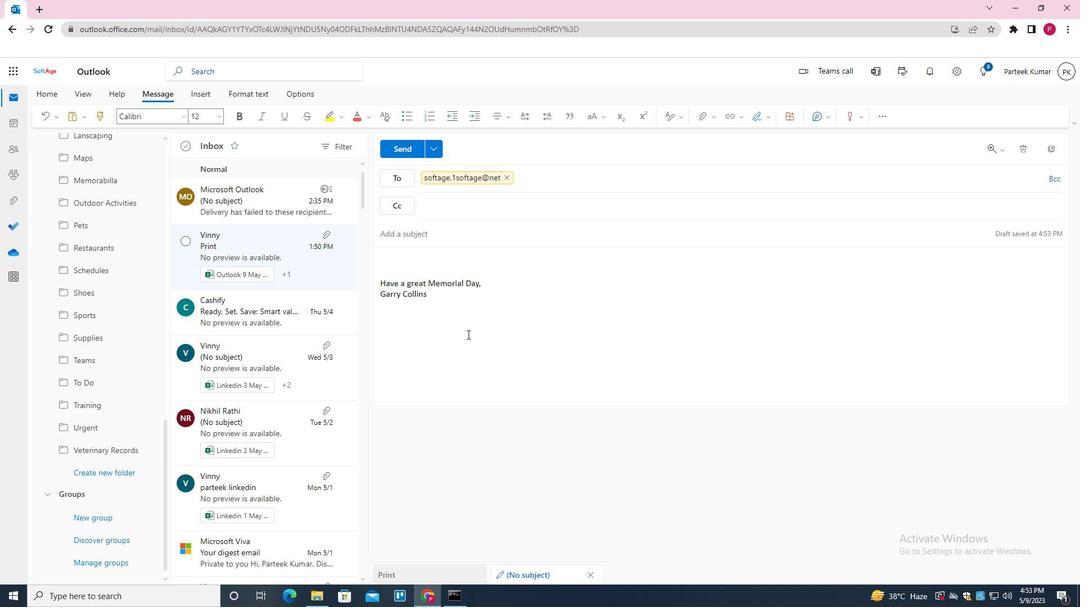 
Action: Mouse moved to (452, 353)
Screenshot: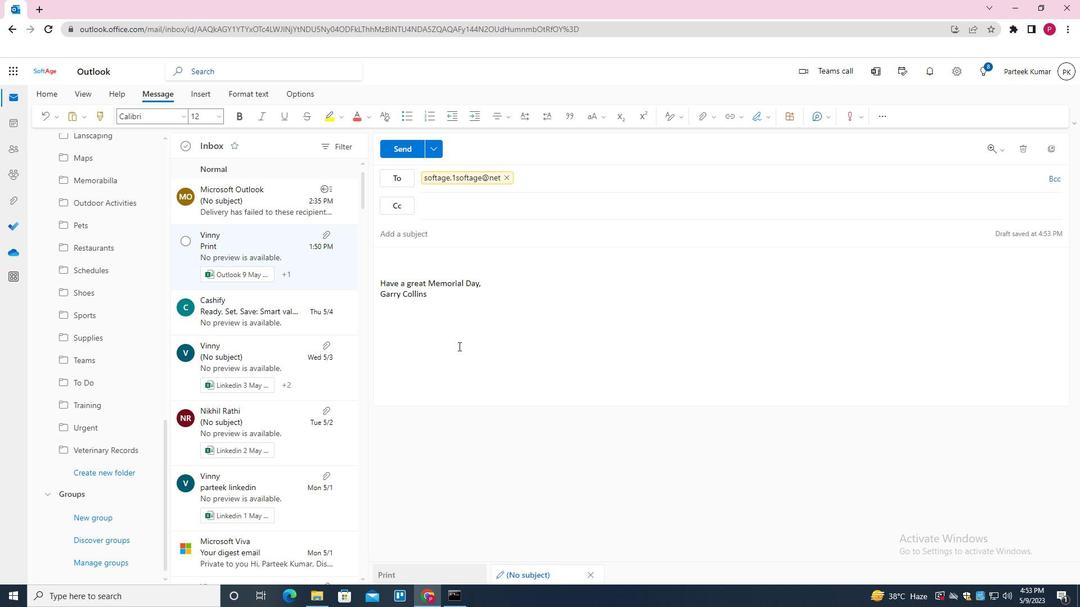 
Action: Mouse scrolled (452, 353) with delta (0, 0)
Screenshot: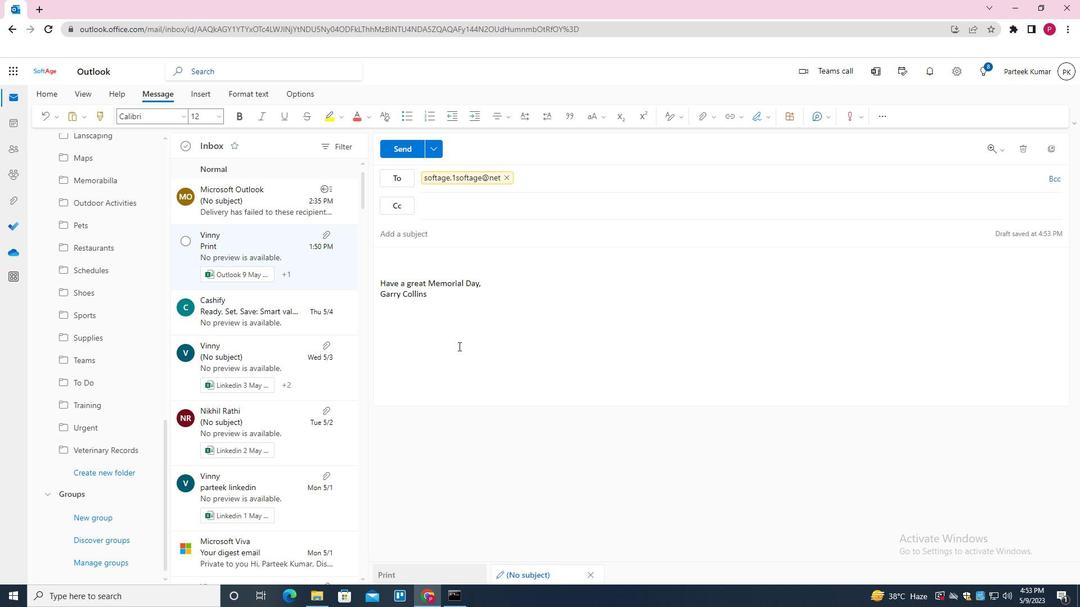 
Action: Mouse moved to (450, 356)
Screenshot: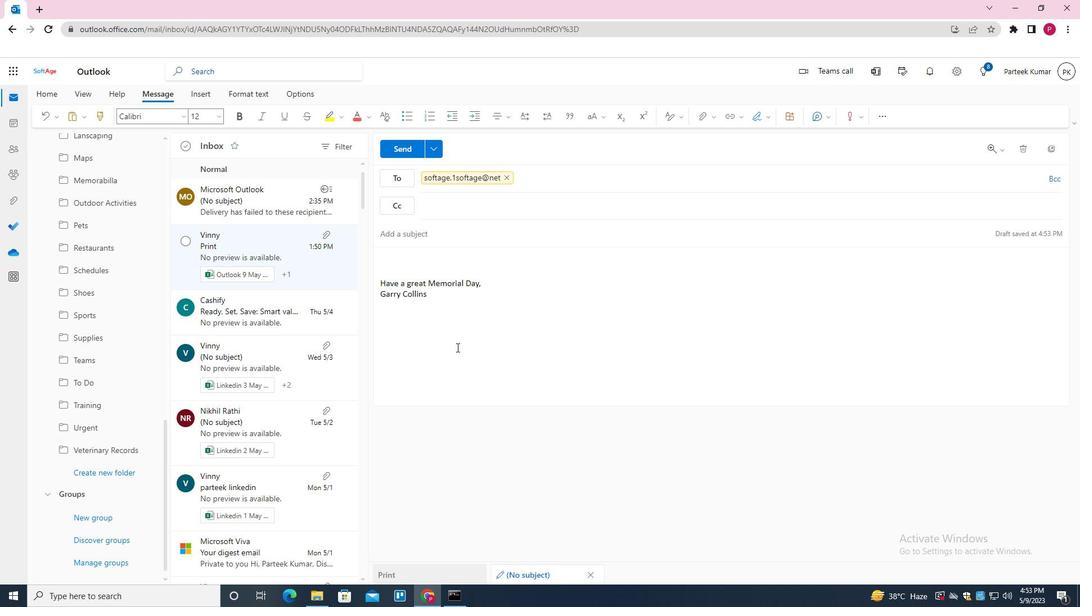 
Action: Mouse scrolled (450, 356) with delta (0, 0)
Screenshot: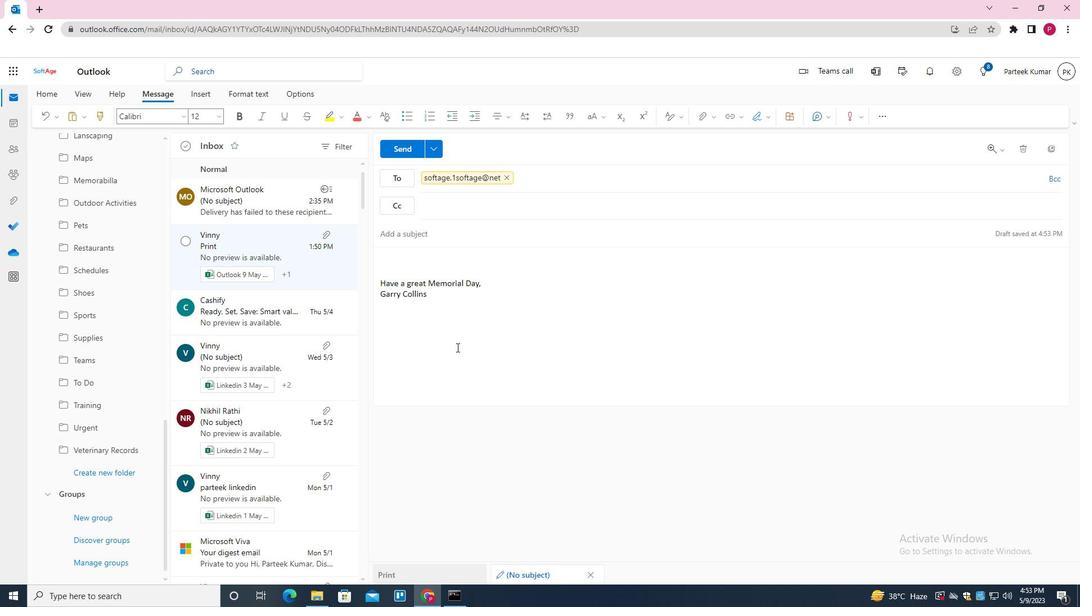 
Action: Mouse moved to (90, 473)
Screenshot: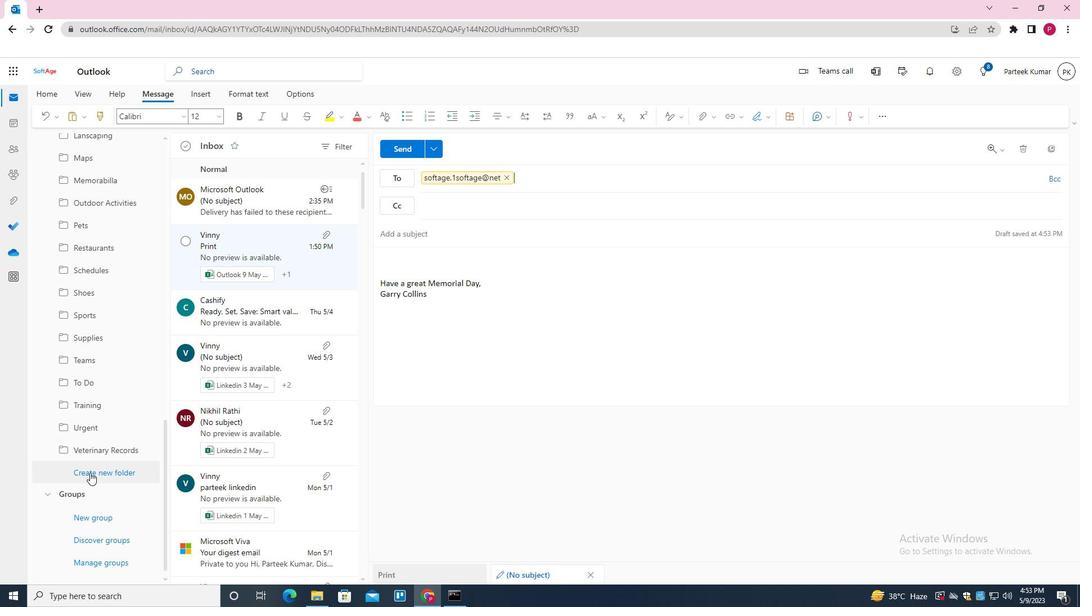 
Action: Mouse pressed left at (90, 473)
Screenshot: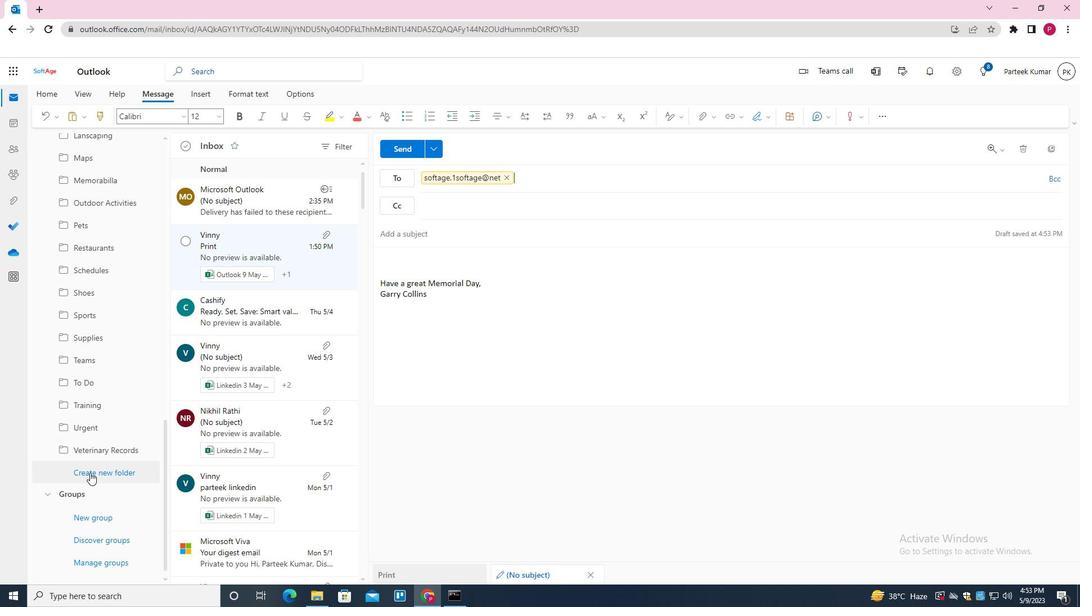 
Action: Mouse moved to (187, 456)
Screenshot: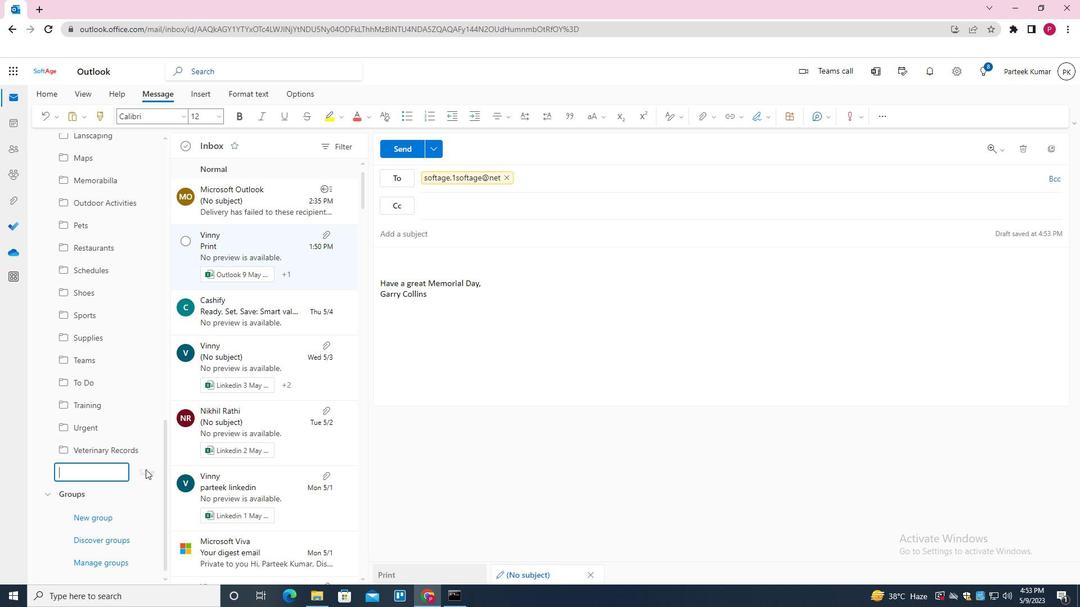 
Action: Key pressed <Key.shift>JEWELRY<Key.enter>
Screenshot: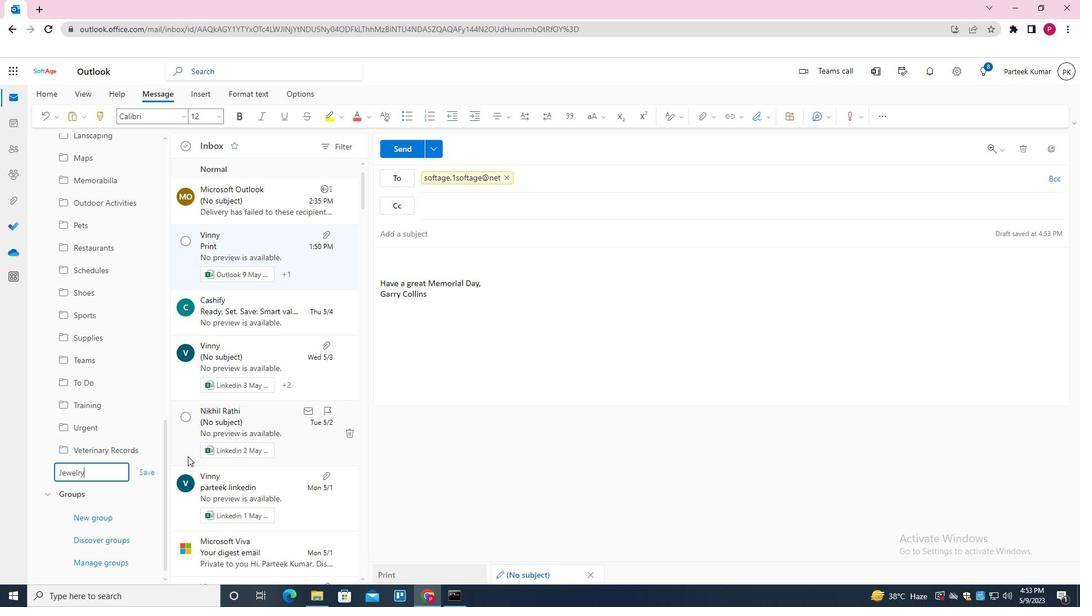 
Action: Mouse moved to (295, 440)
Screenshot: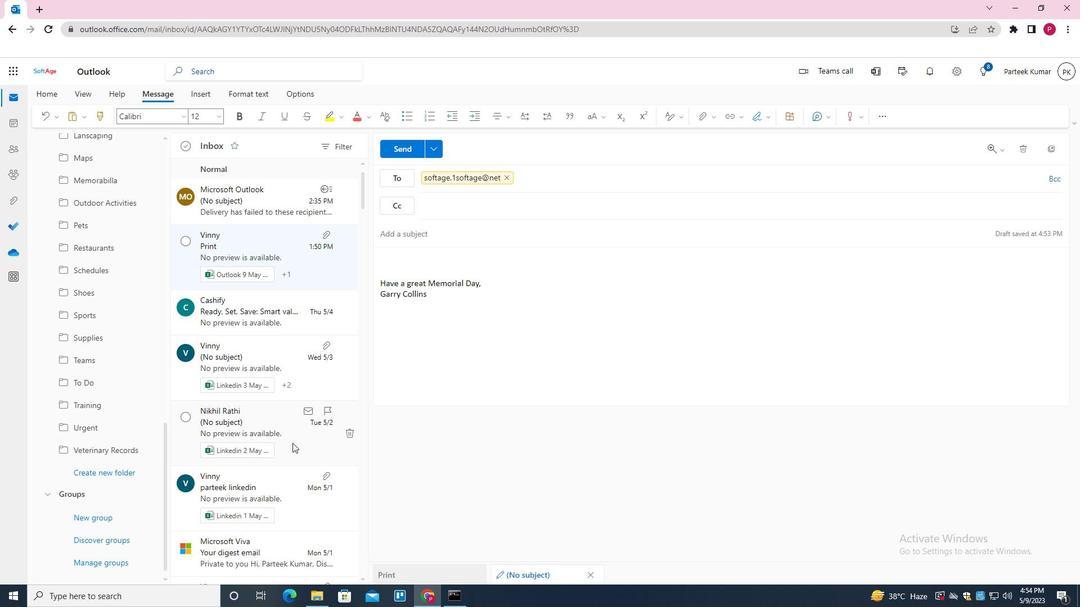 
